 Task: Schedule a Google Calendar event with a Google Meet link for 16 May 2023, 3:30 PM to 4:30 PM, at New York, NY, USA, with a 30-minute notification.
Action: Mouse moved to (43, 97)
Screenshot: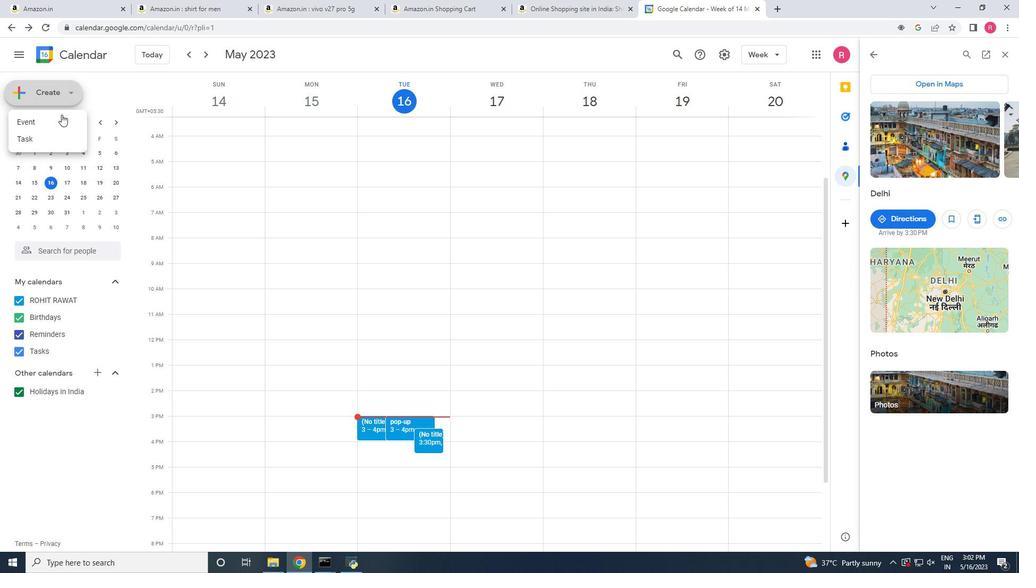
Action: Mouse pressed left at (43, 97)
Screenshot: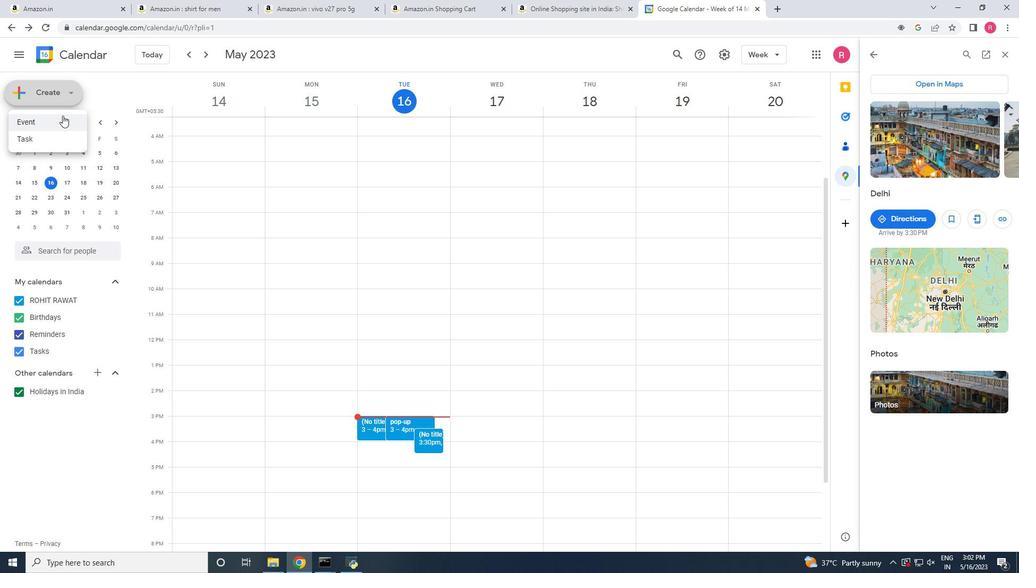 
Action: Mouse moved to (54, 116)
Screenshot: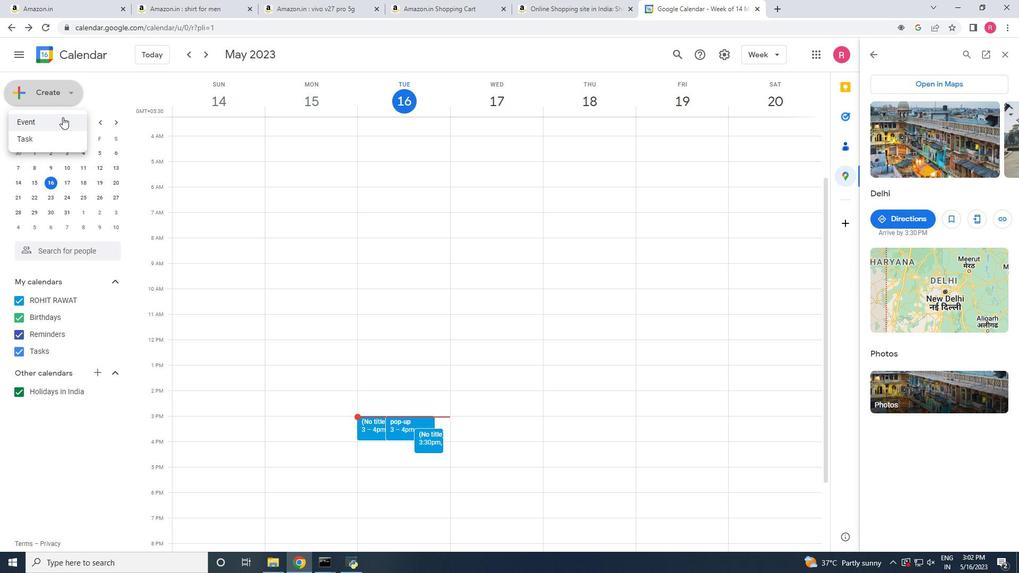 
Action: Mouse pressed left at (54, 116)
Screenshot: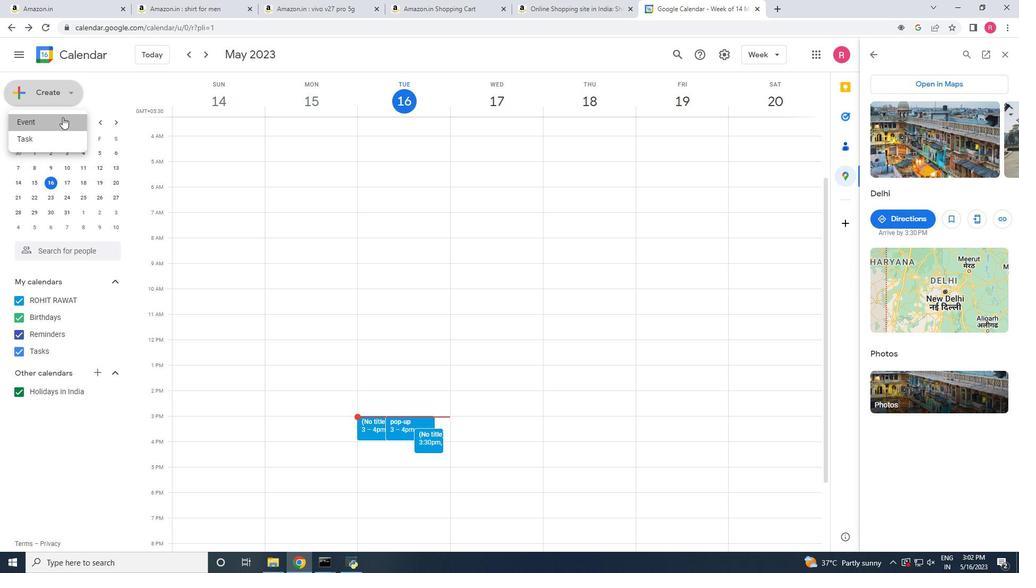 
Action: Mouse moved to (223, 335)
Screenshot: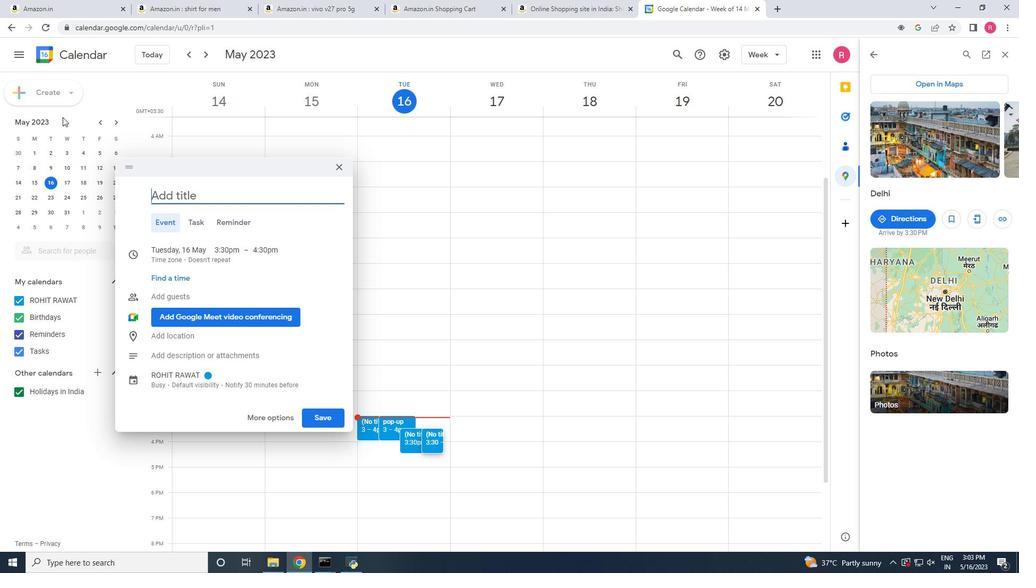 
Action: Mouse pressed left at (223, 335)
Screenshot: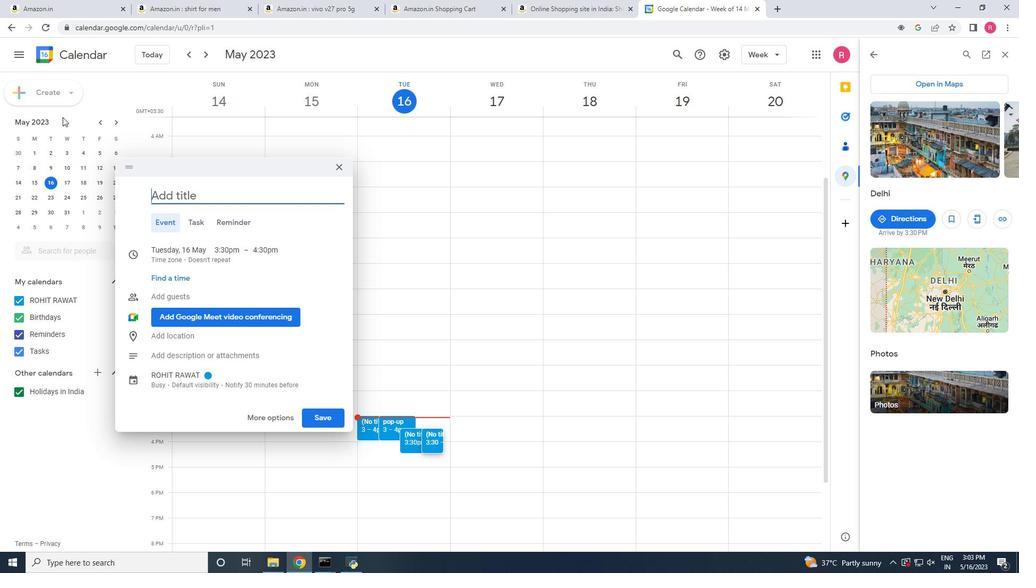 
Action: Key pressed delhi
Screenshot: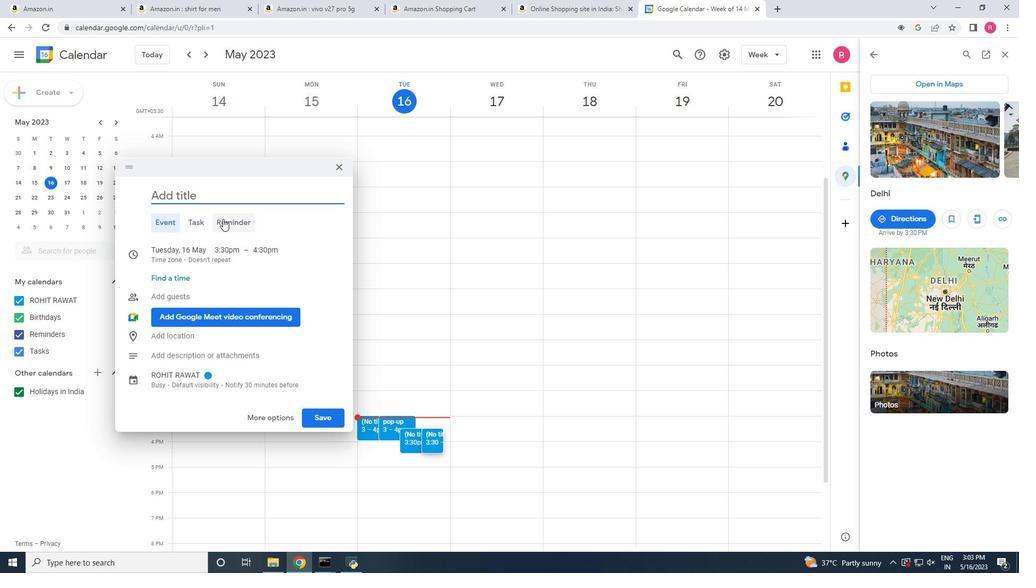 
Action: Mouse moved to (232, 372)
Screenshot: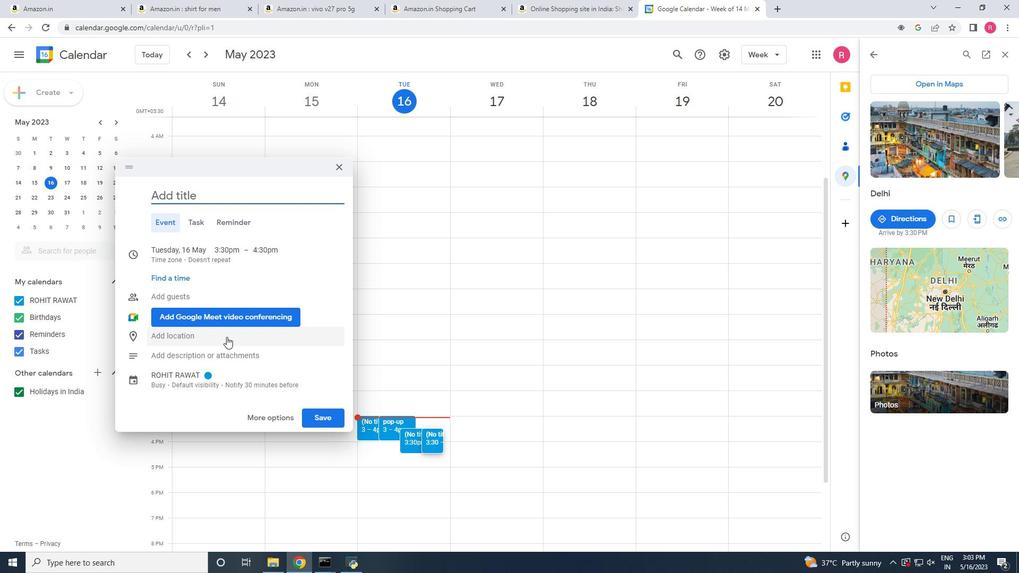
Action: Mouse pressed left at (232, 372)
Screenshot: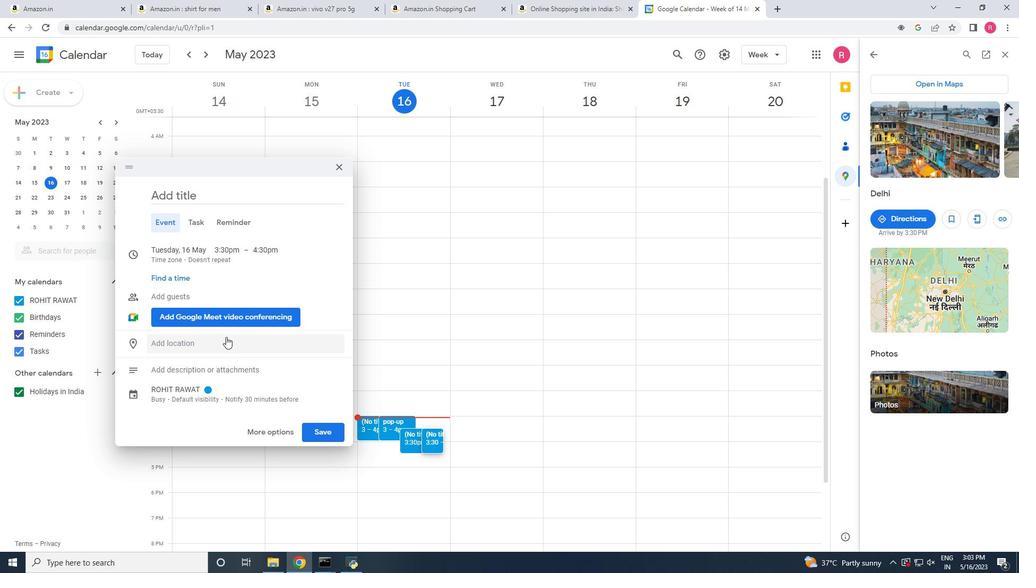 
Action: Mouse moved to (381, 346)
Screenshot: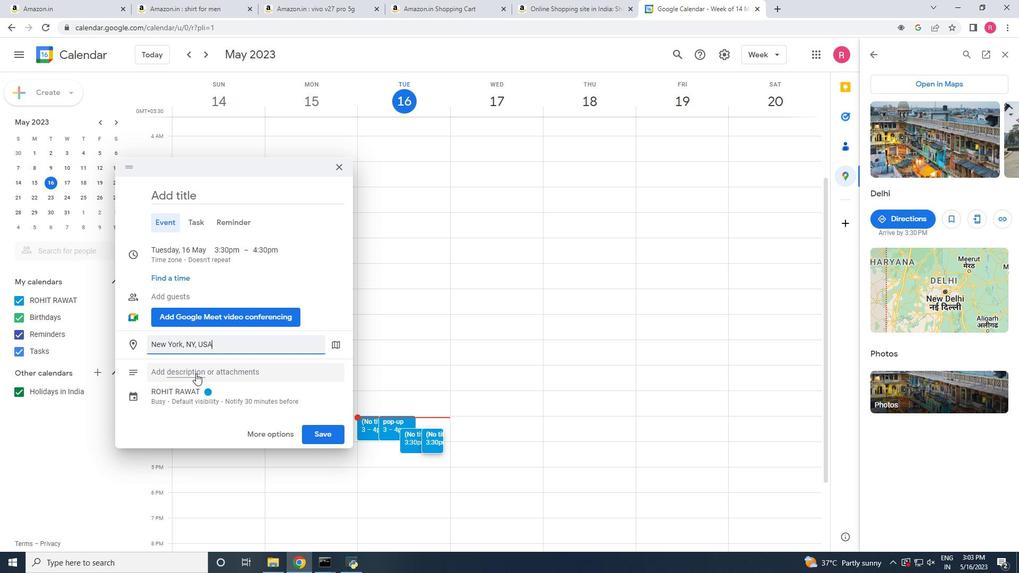 
Action: Mouse pressed left at (381, 346)
Screenshot: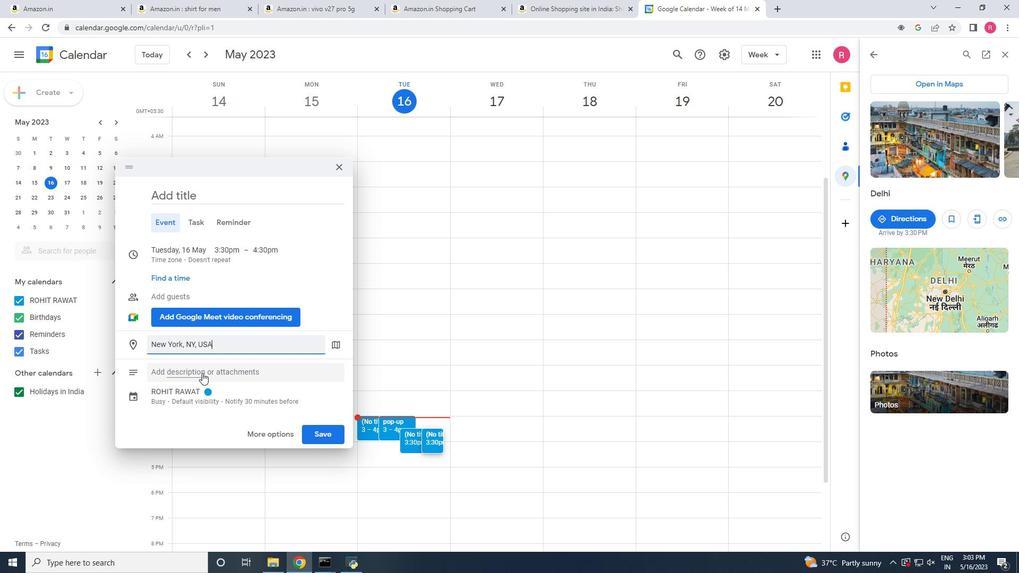 
Action: Mouse moved to (998, 437)
Screenshot: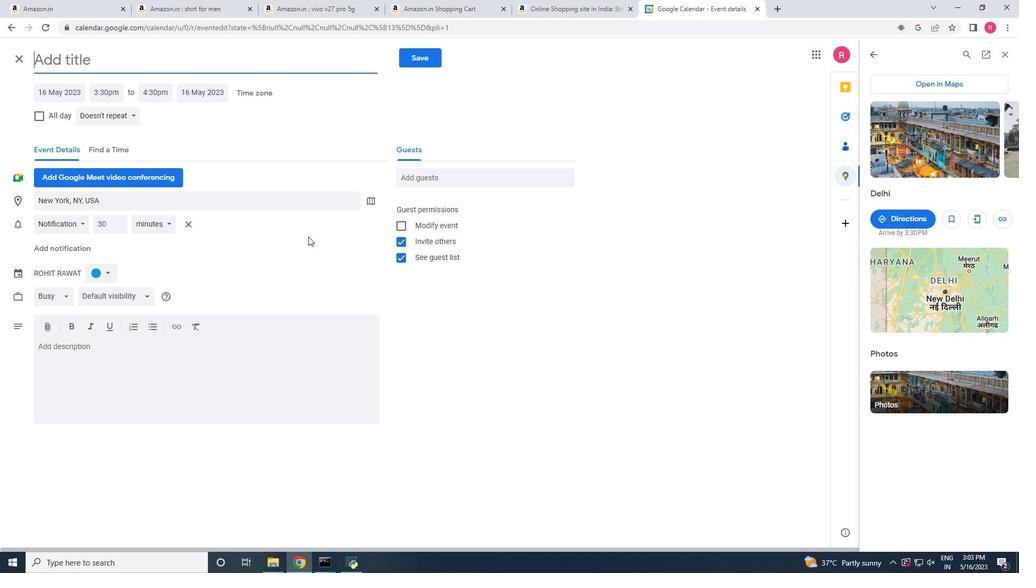 
Action: Mouse pressed left at (998, 437)
Screenshot: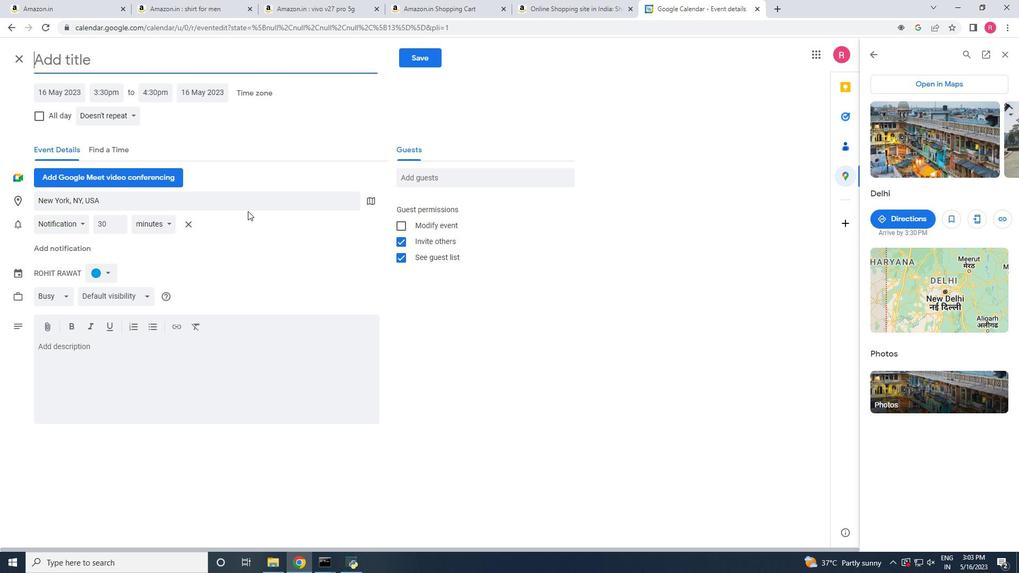 
Action: Mouse pressed left at (998, 437)
Screenshot: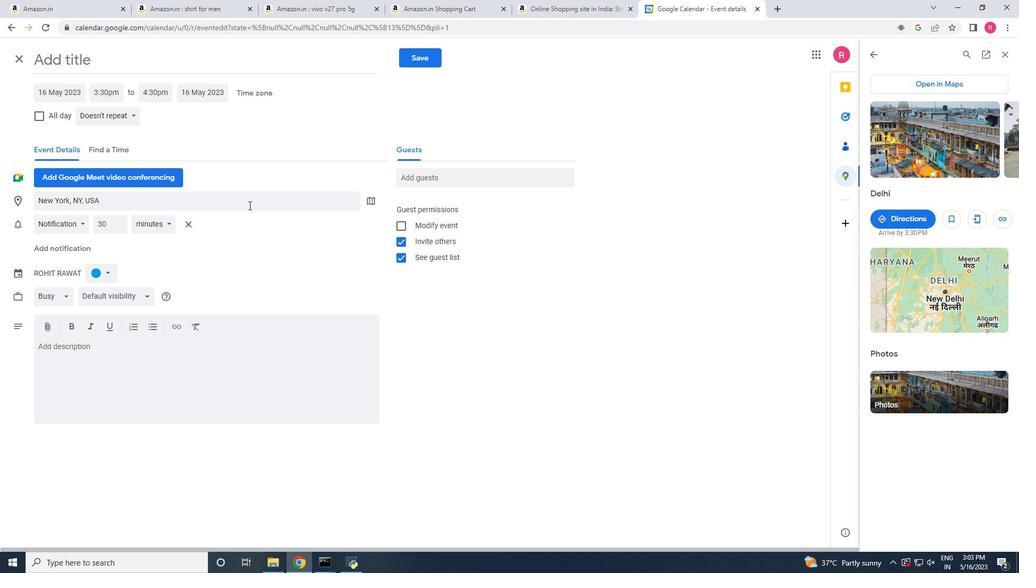 
Action: Mouse pressed left at (998, 437)
Screenshot: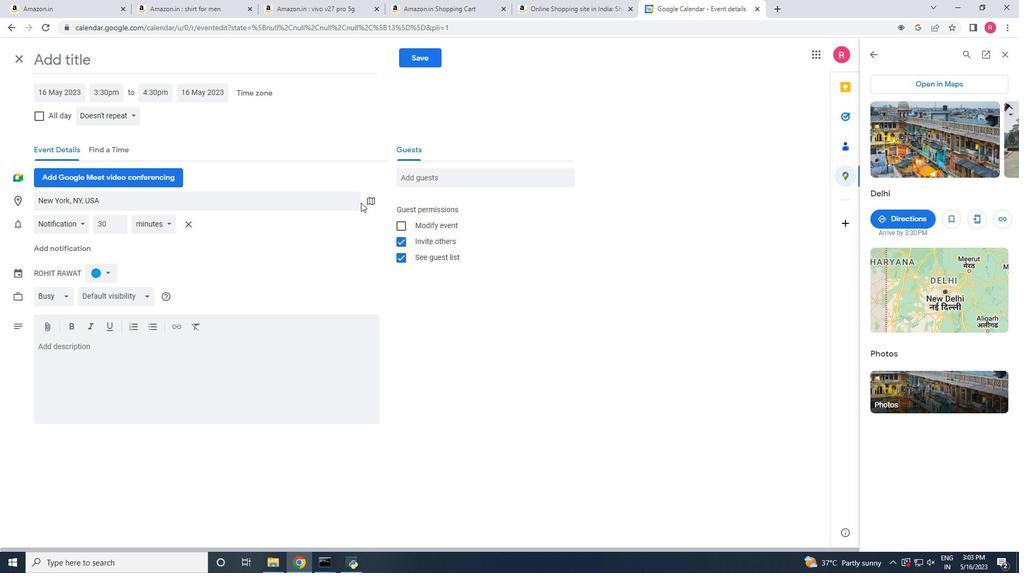 
Action: Mouse pressed left at (998, 437)
Screenshot: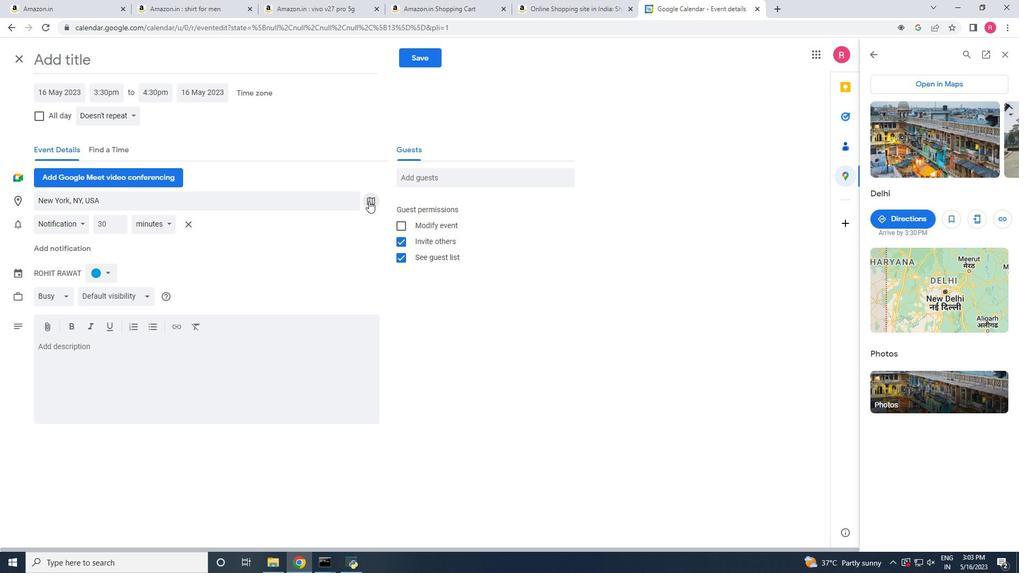 
Action: Mouse moved to (959, 472)
Screenshot: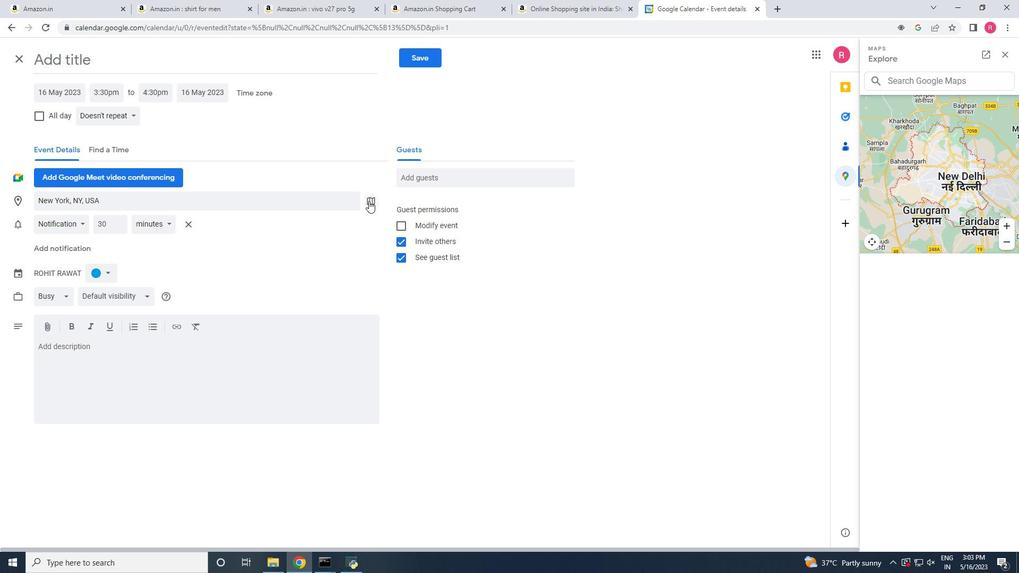 
Action: Mouse scrolled (959, 472) with delta (0, 0)
Screenshot: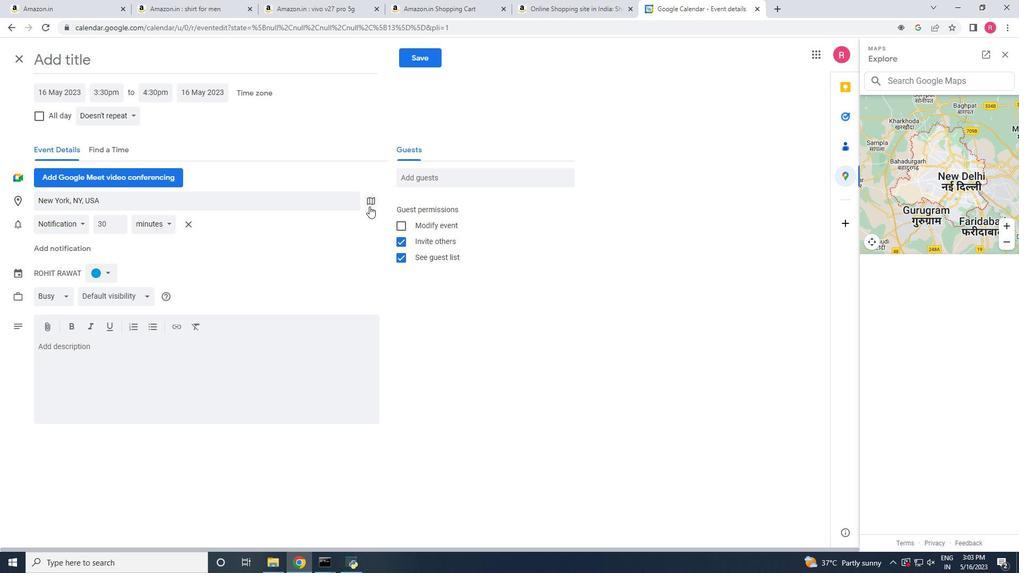 
Action: Mouse scrolled (959, 472) with delta (0, 0)
Screenshot: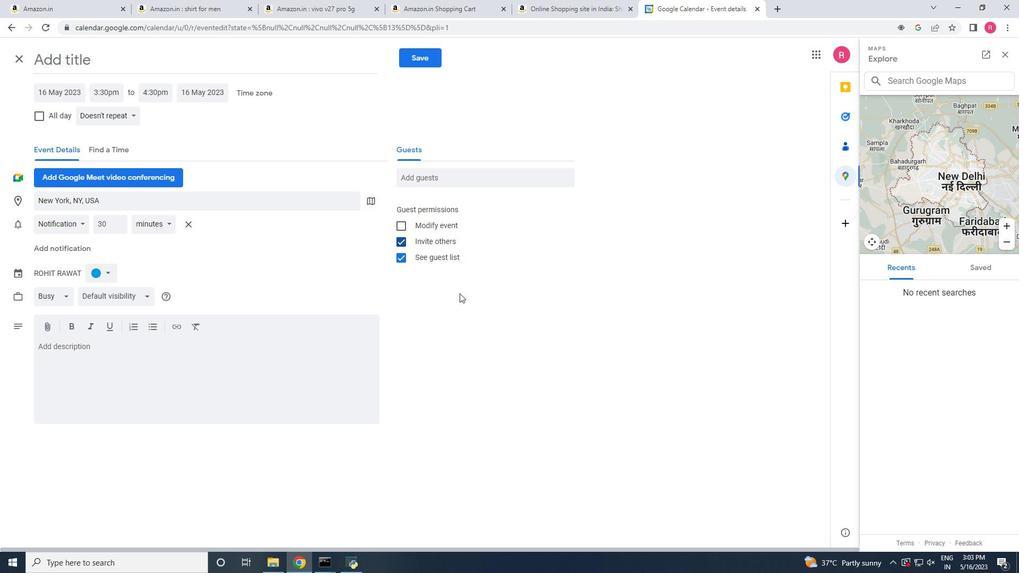 
Action: Mouse moved to (1000, 437)
Screenshot: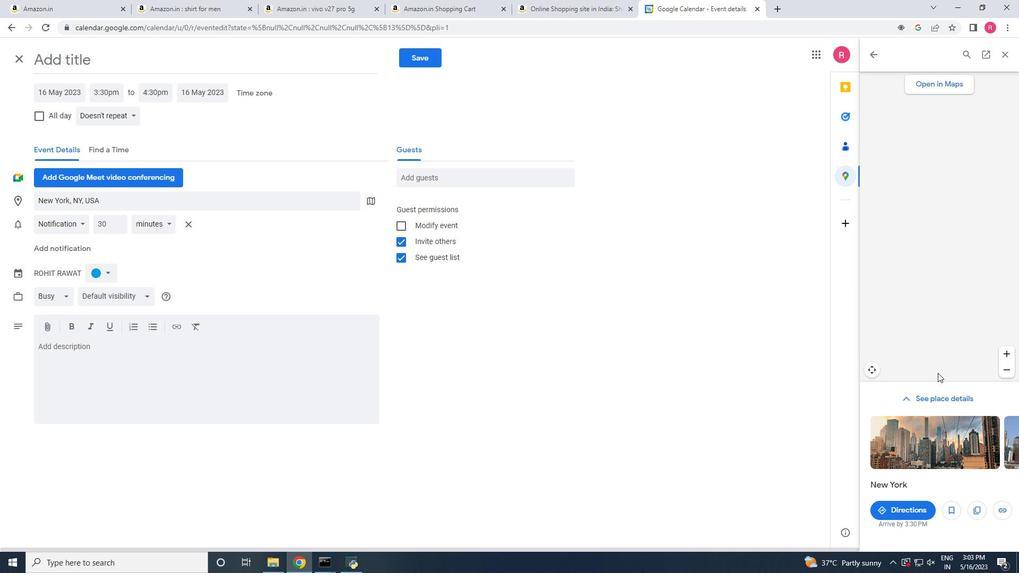 
Action: Mouse pressed left at (1000, 437)
Screenshot: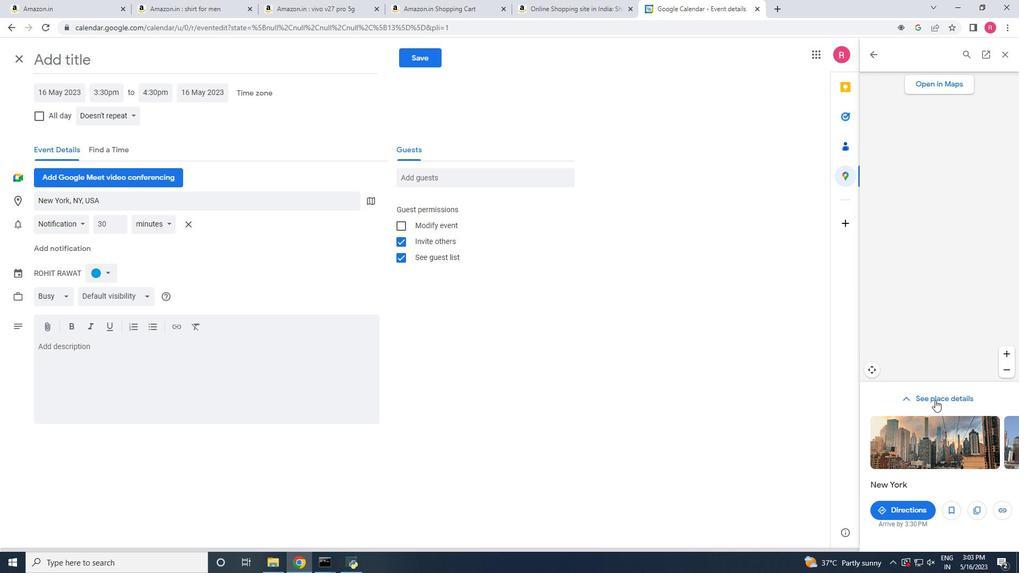 
Action: Mouse moved to (945, 449)
Screenshot: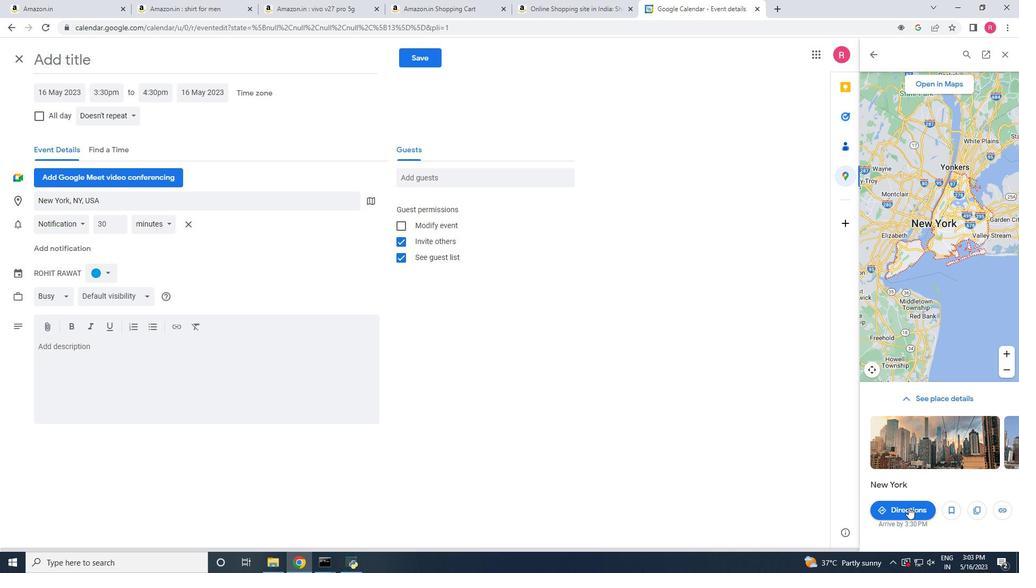 
Action: Mouse pressed left at (945, 449)
Screenshot: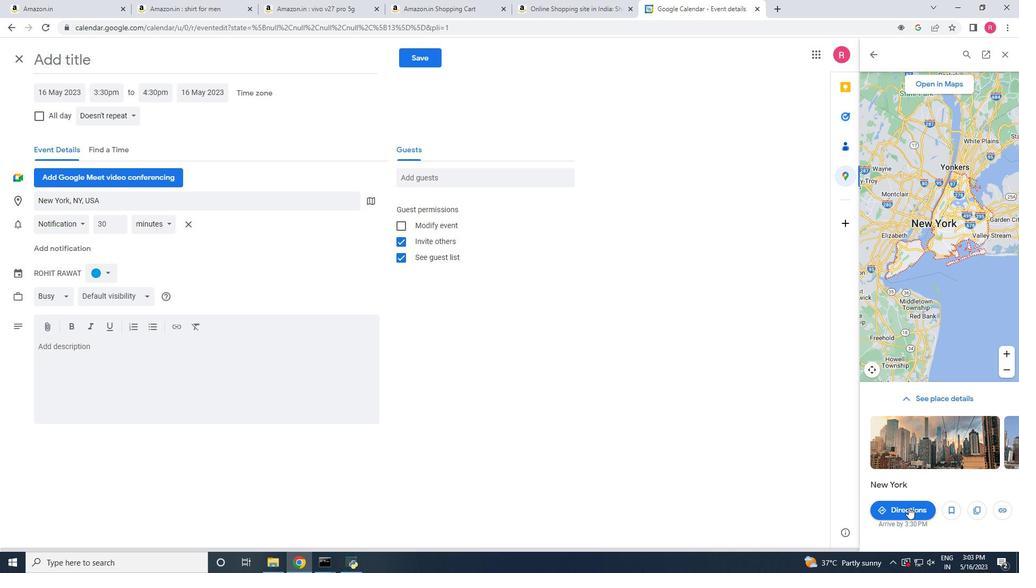 
Action: Mouse moved to (972, 375)
Screenshot: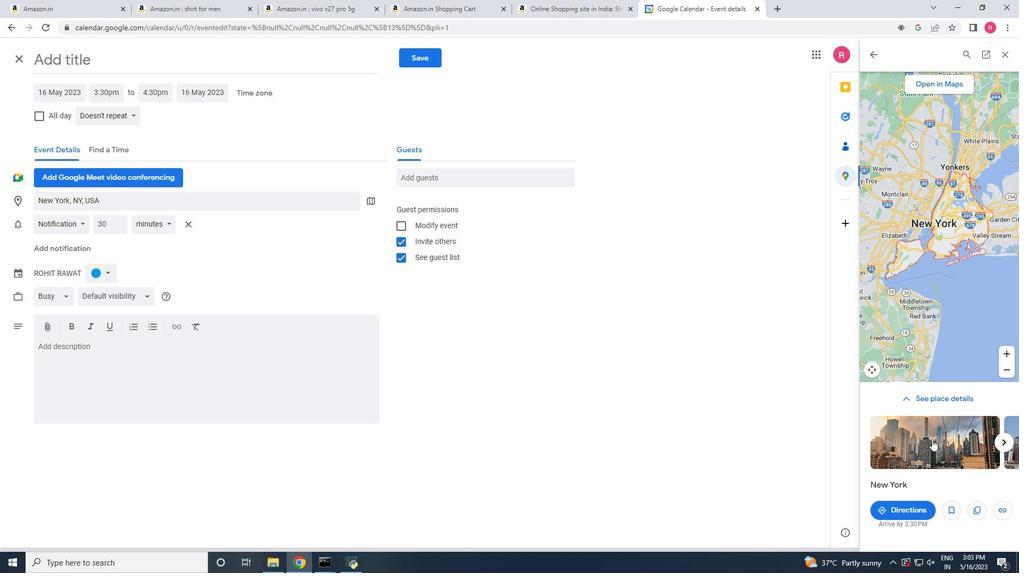 
Action: Mouse scrolled (972, 375) with delta (0, 0)
Screenshot: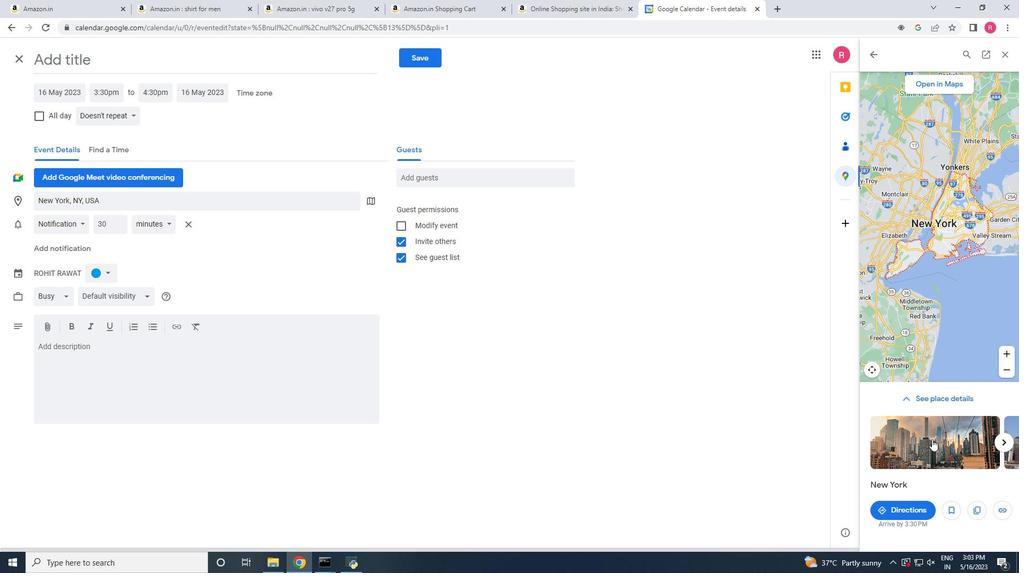 
Action: Mouse scrolled (972, 375) with delta (0, 0)
Screenshot: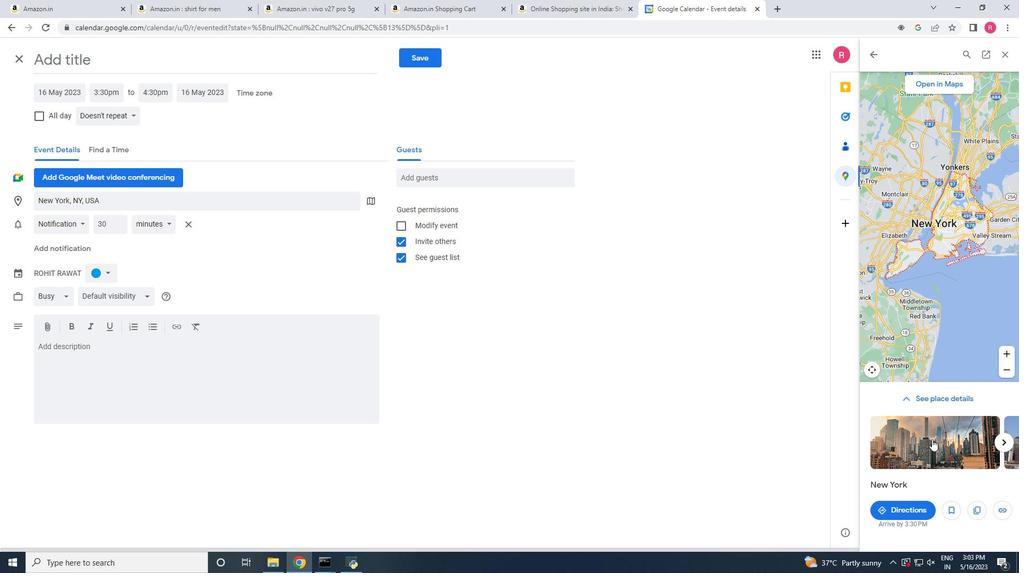 
Action: Mouse scrolled (972, 375) with delta (0, 0)
Screenshot: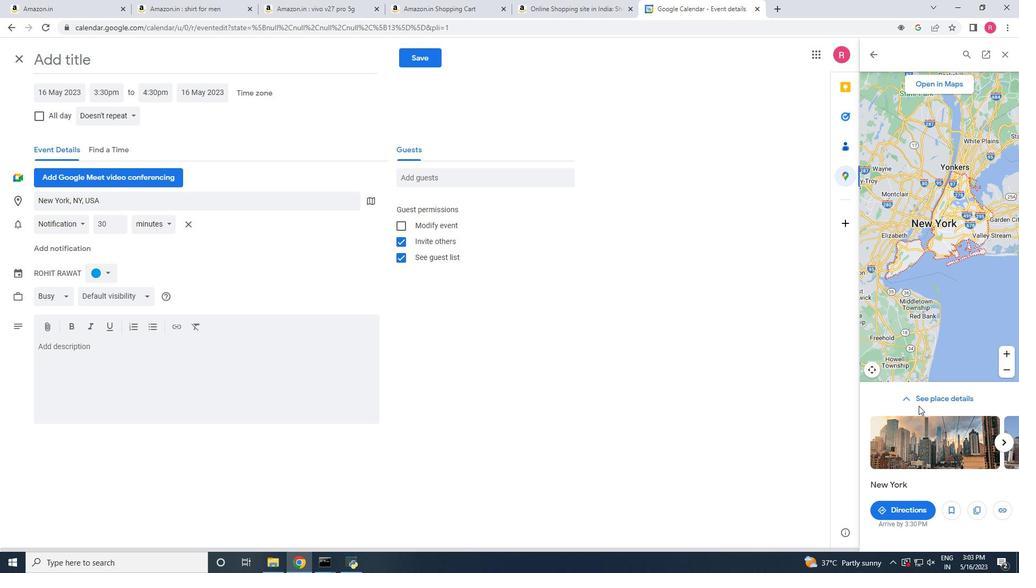 
Action: Mouse moved to (328, 318)
Screenshot: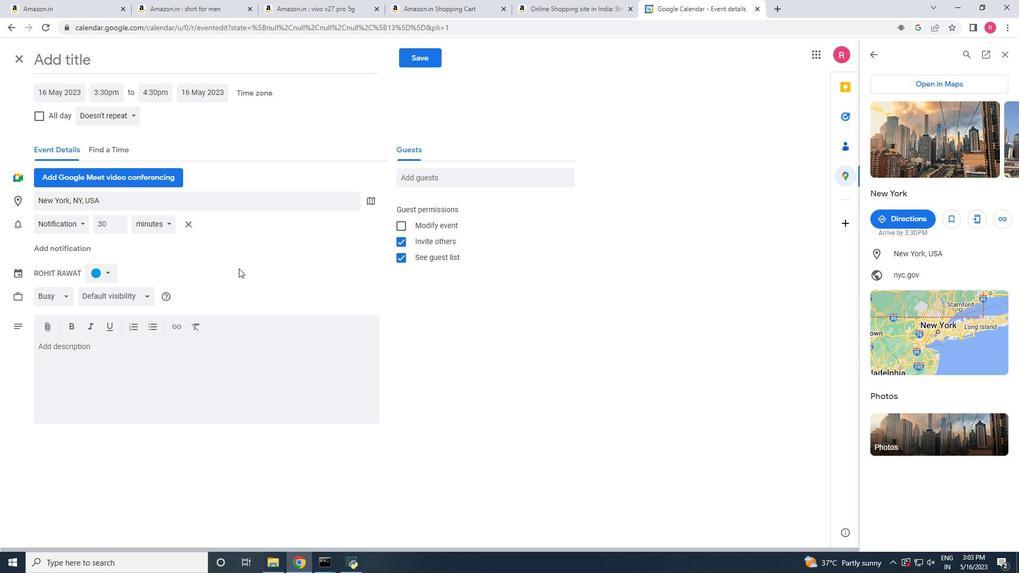 
Action: Mouse pressed left at (328, 318)
Screenshot: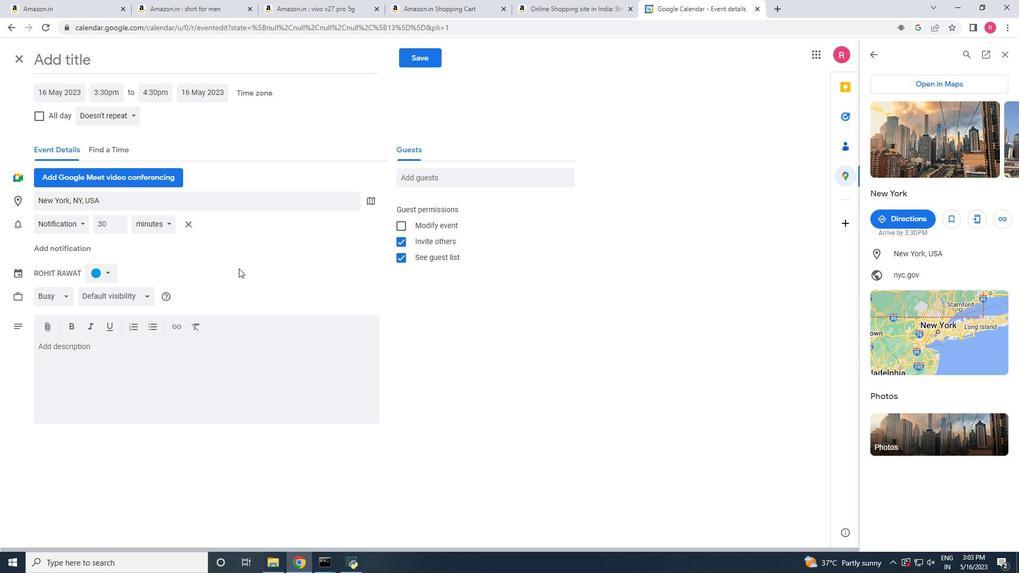 
Action: Mouse moved to (295, 366)
Screenshot: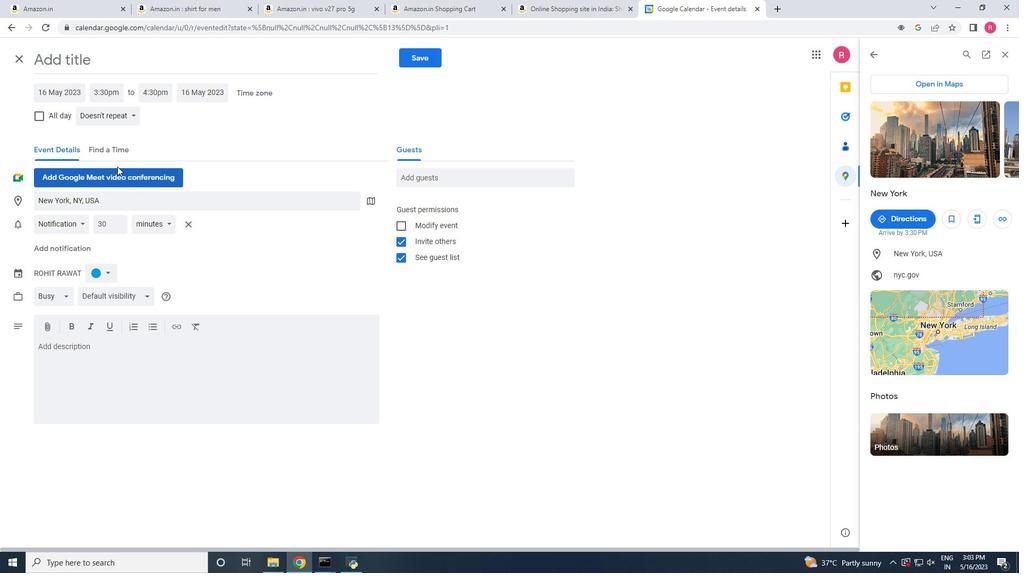 
Action: Mouse pressed left at (295, 366)
Screenshot: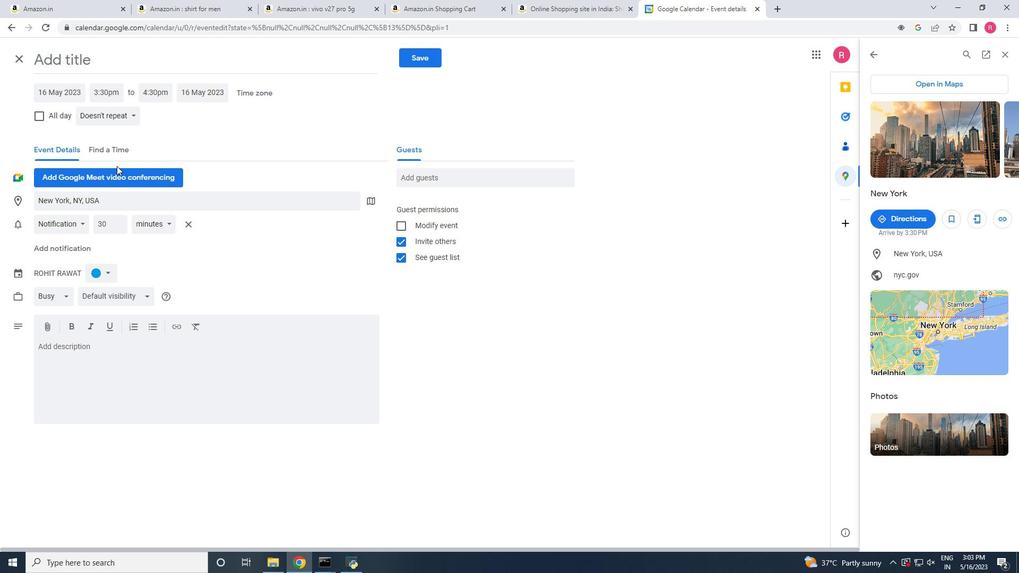 
Action: Mouse moved to (884, 432)
Screenshot: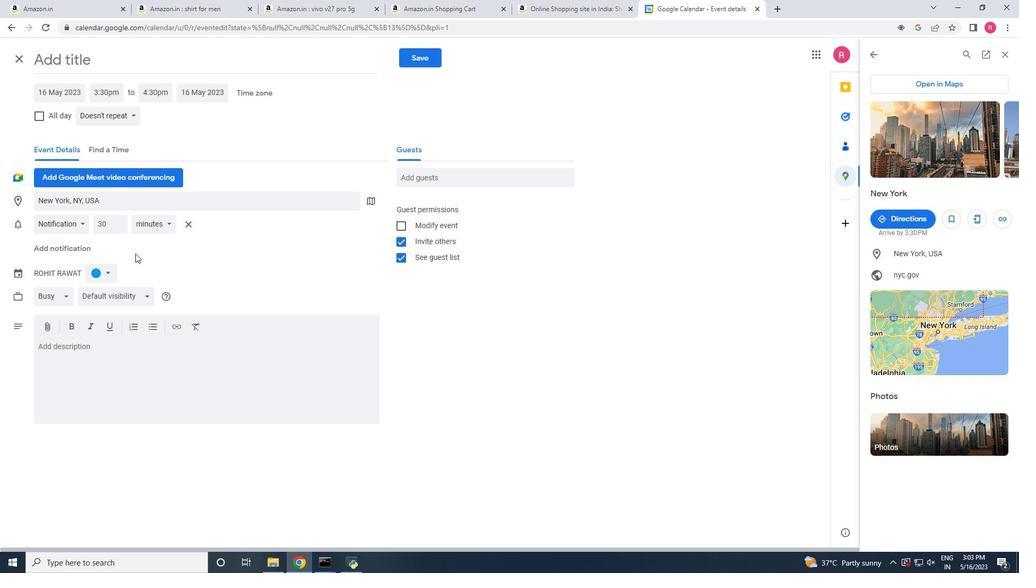 
Action: Mouse scrolled (884, 432) with delta (0, 0)
Screenshot: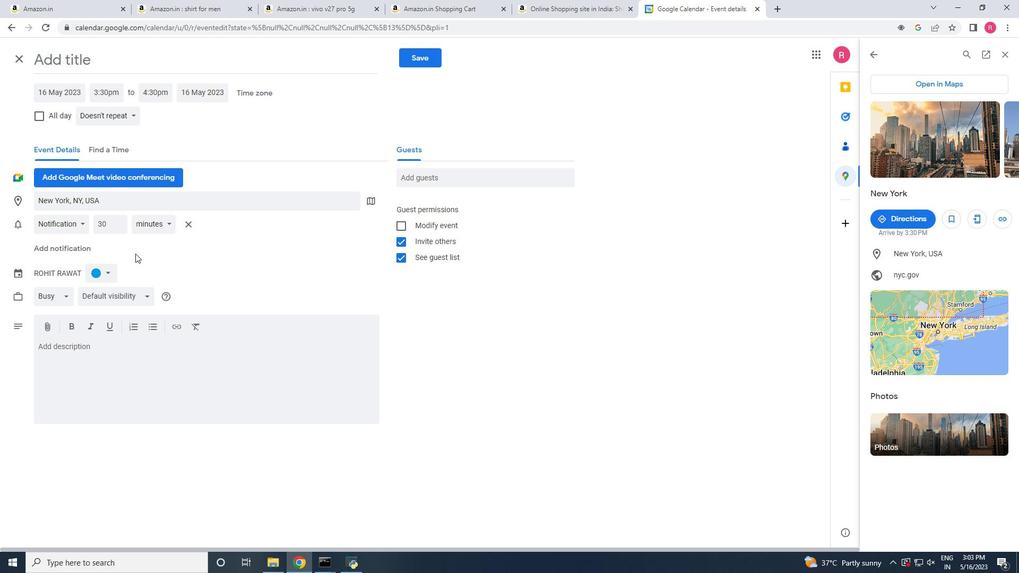 
Action: Mouse scrolled (884, 432) with delta (0, 0)
Screenshot: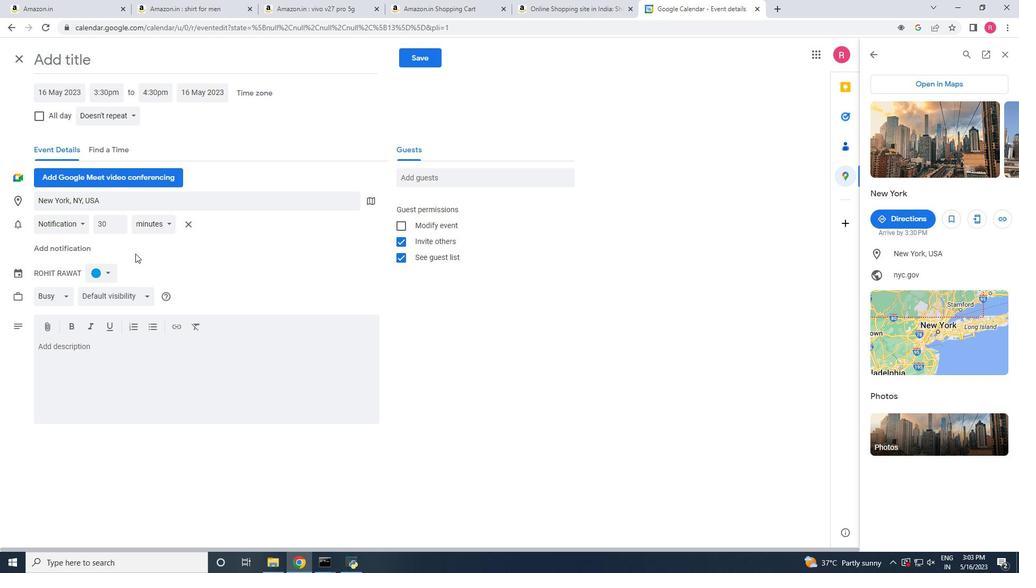 
Action: Mouse scrolled (884, 432) with delta (0, 0)
Screenshot: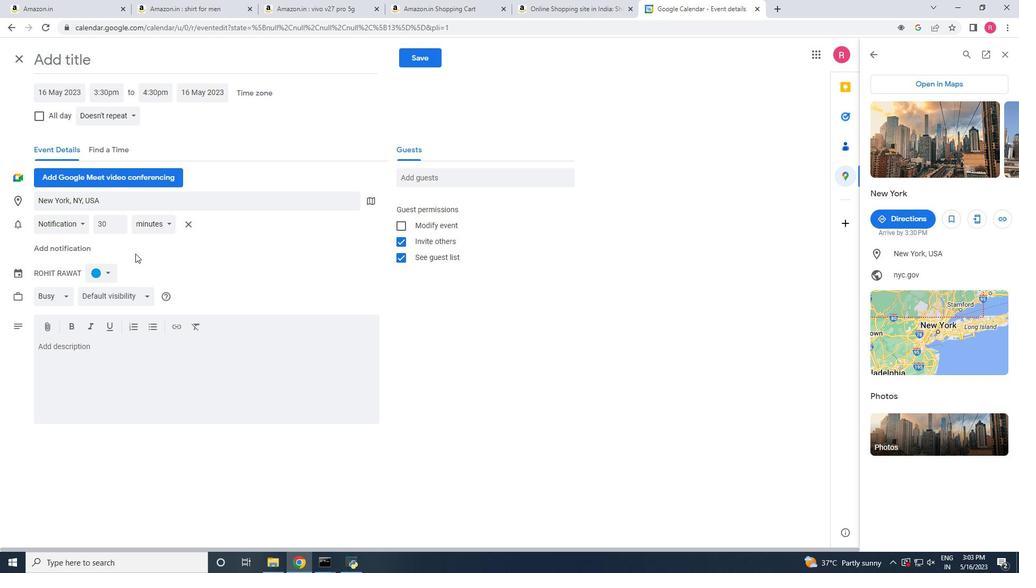 
Action: Mouse scrolled (884, 433) with delta (0, 0)
Screenshot: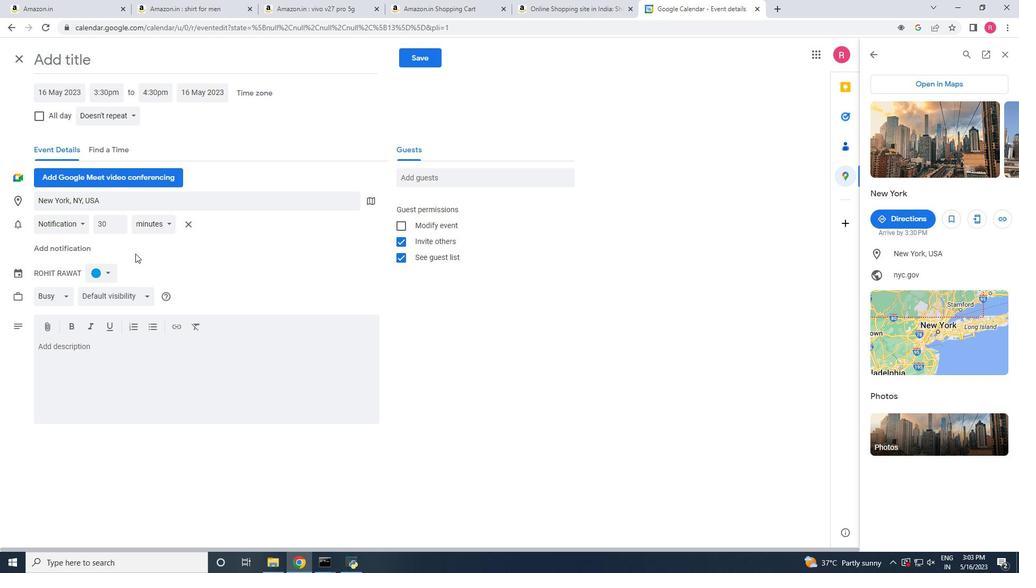 
Action: Mouse moved to (884, 432)
Screenshot: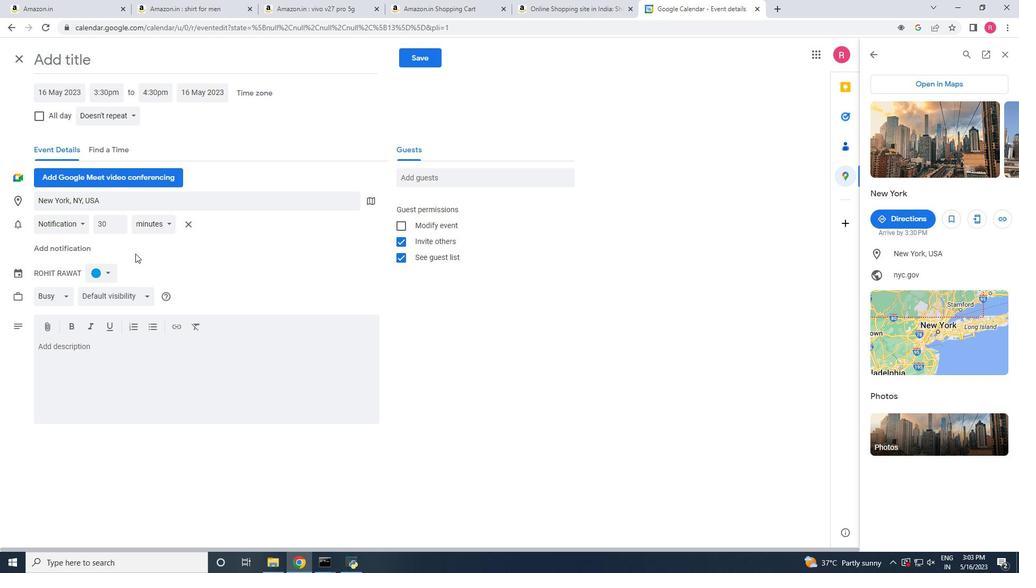 
Action: Mouse scrolled (884, 432) with delta (0, 0)
Screenshot: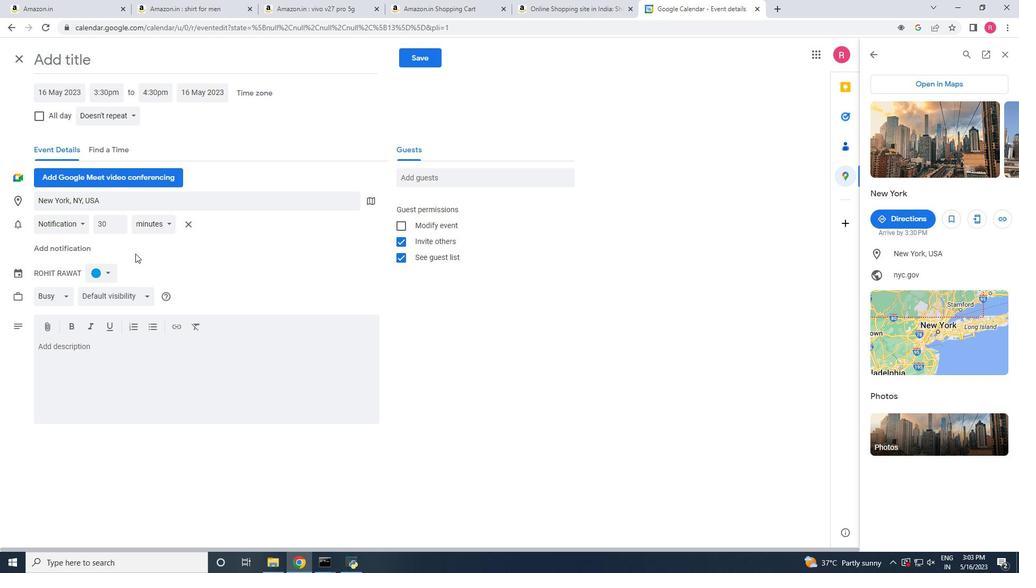 
Action: Mouse scrolled (884, 432) with delta (0, 0)
Screenshot: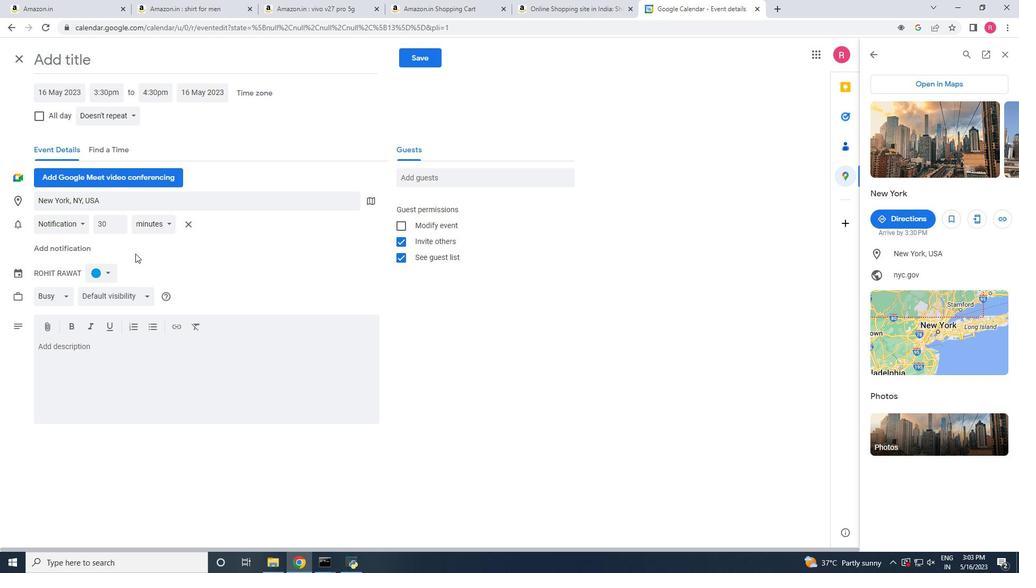 
Action: Mouse moved to (323, 460)
Screenshot: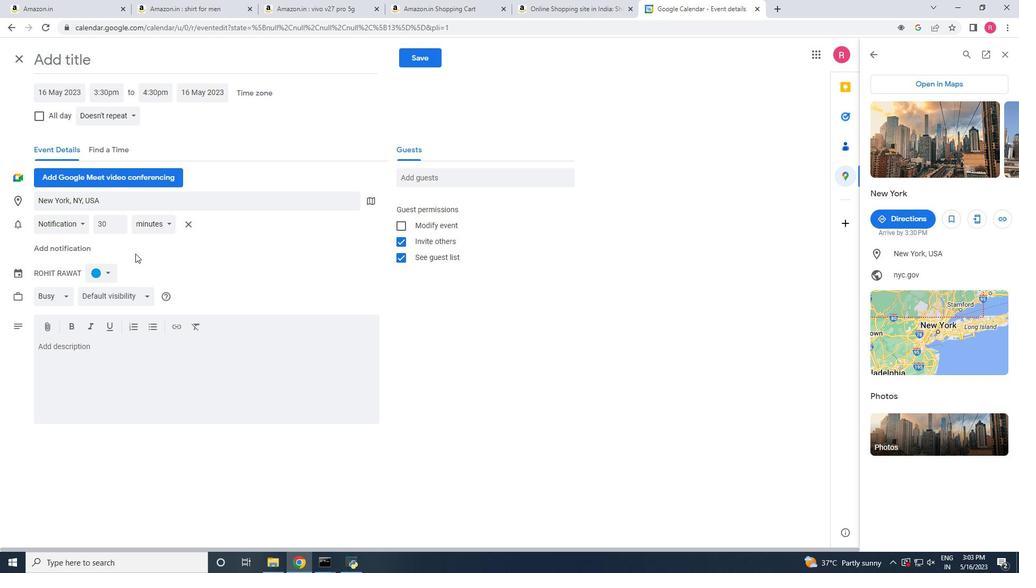
Action: Mouse pressed left at (323, 460)
Screenshot: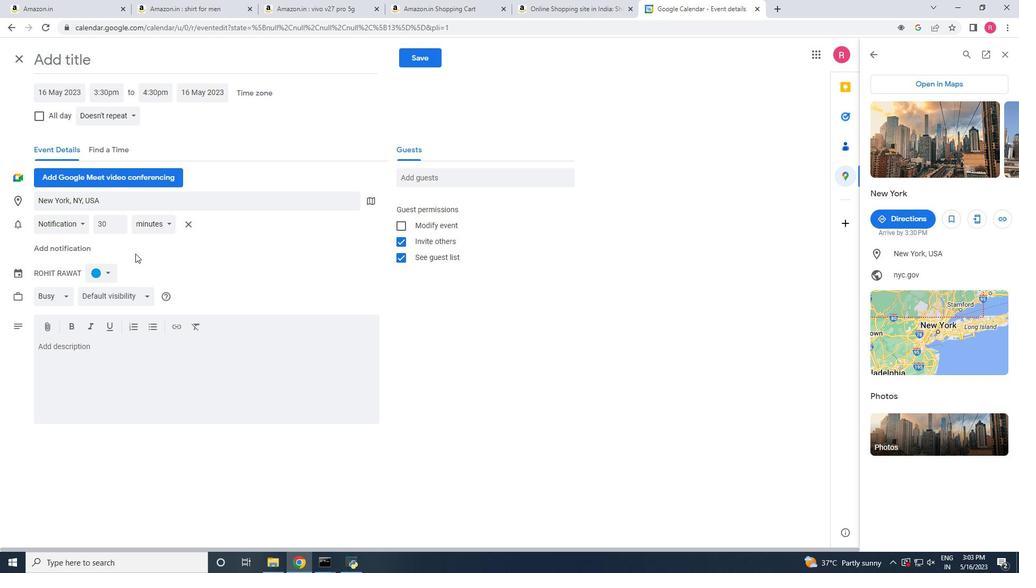 
Action: Mouse moved to (47, 89)
Screenshot: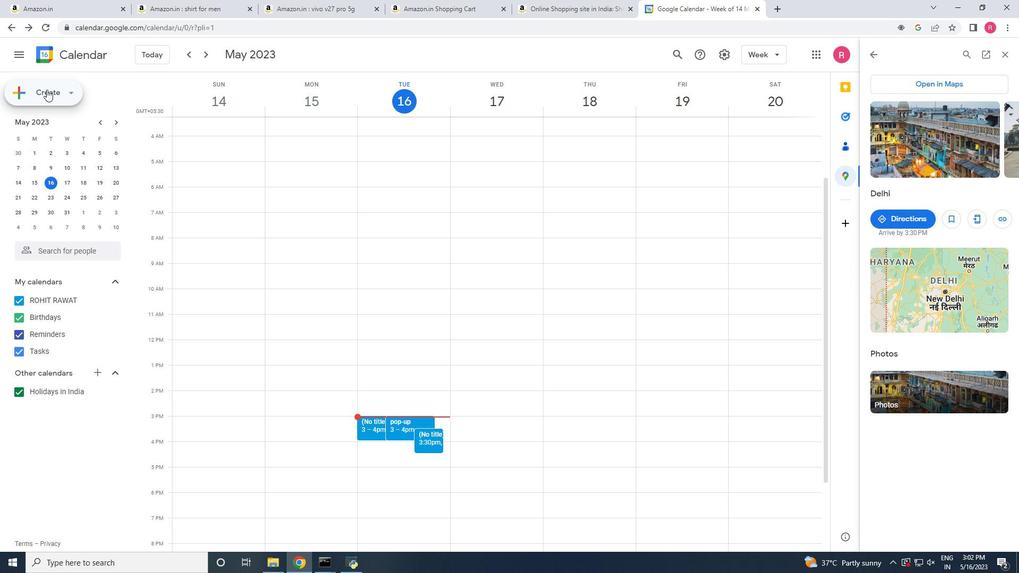 
Action: Mouse pressed left at (47, 89)
Screenshot: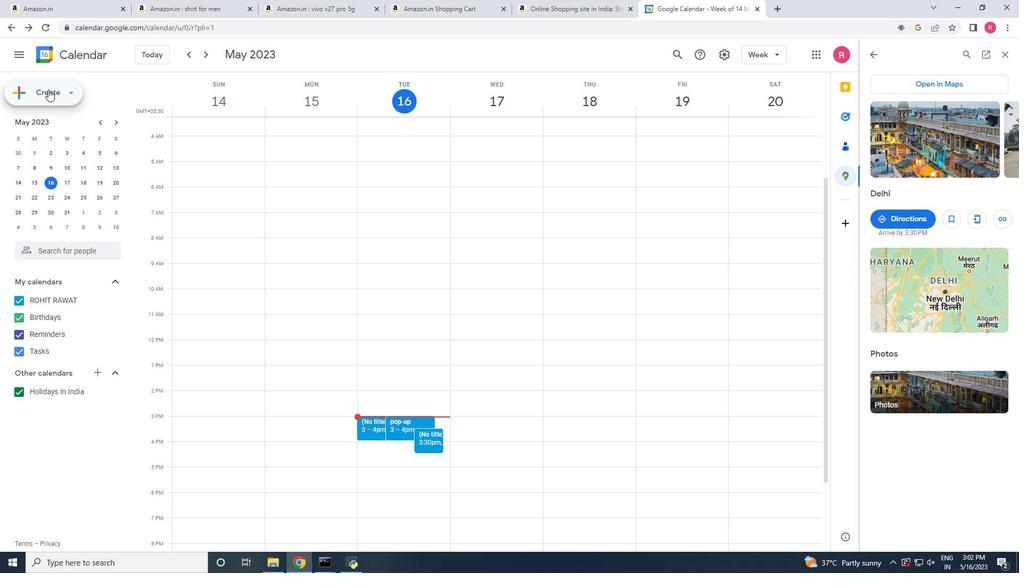 
Action: Mouse moved to (61, 115)
Screenshot: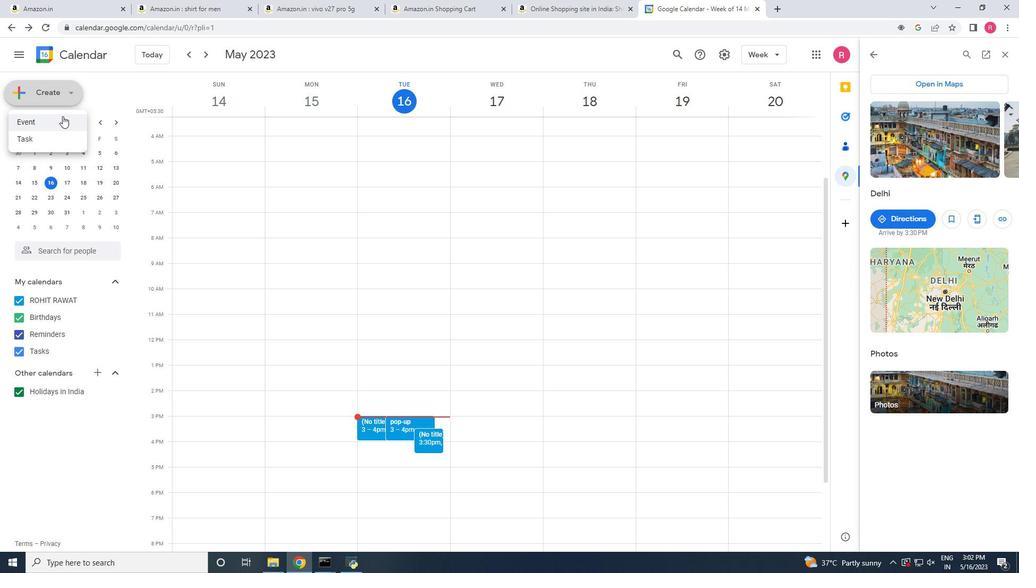 
Action: Mouse pressed left at (61, 115)
Screenshot: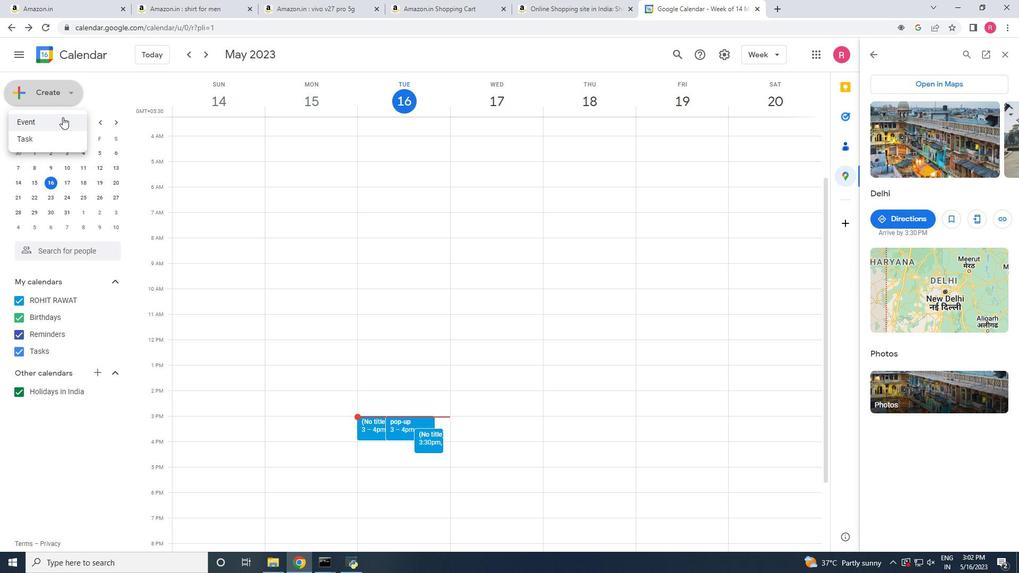
Action: Mouse moved to (224, 335)
Screenshot: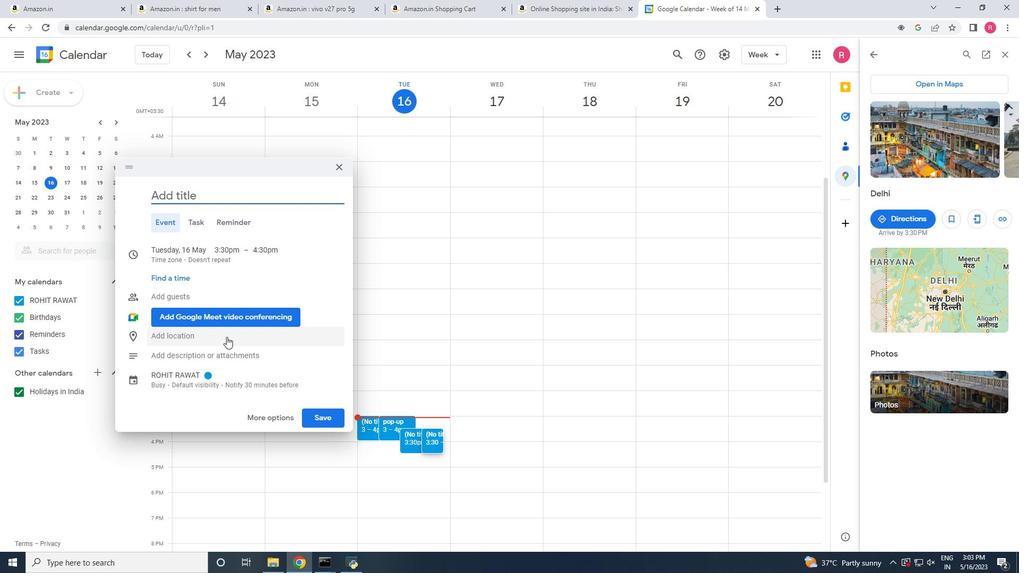 
Action: Mouse pressed left at (224, 335)
Screenshot: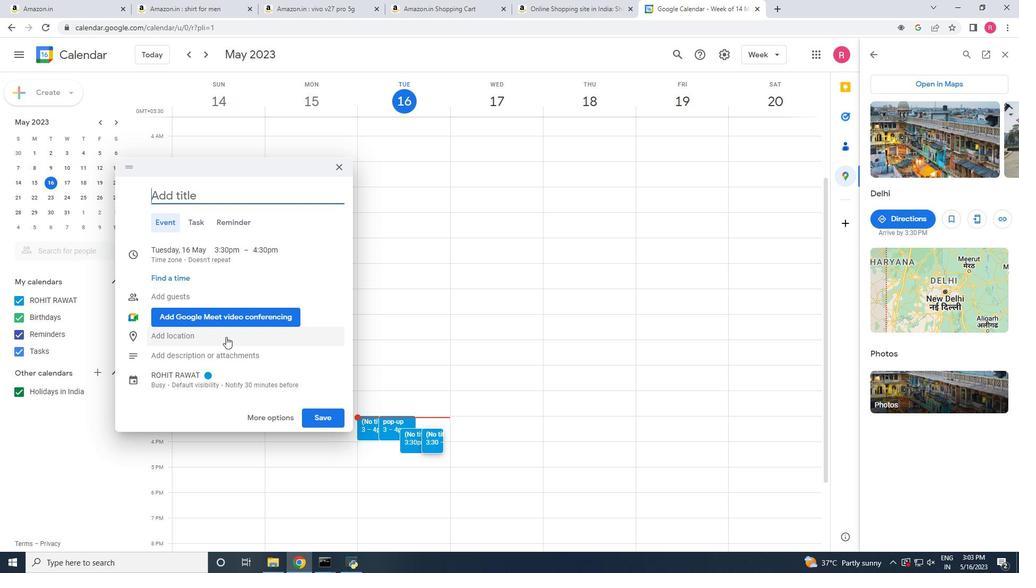 
Action: Mouse moved to (222, 343)
Screenshot: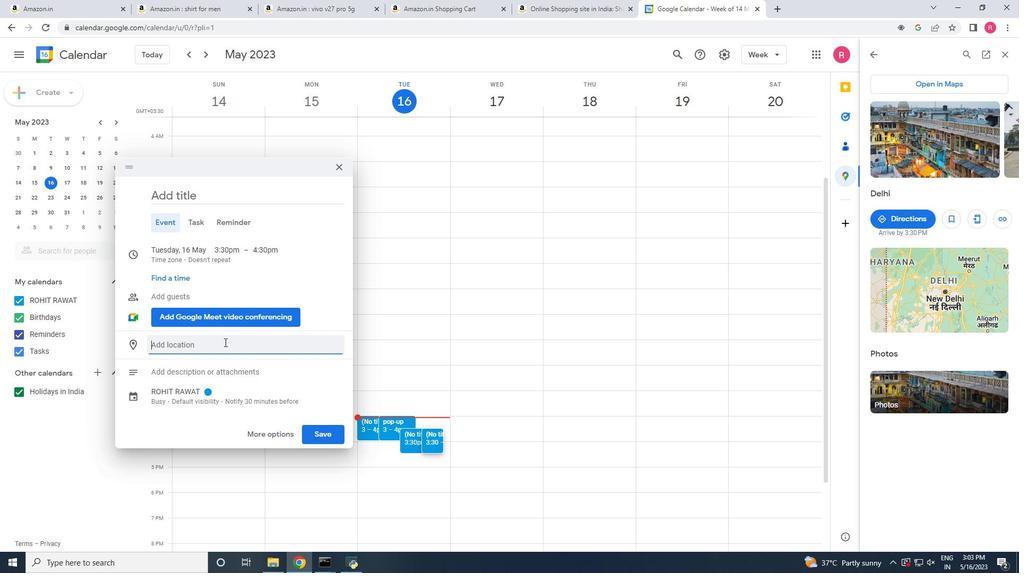 
Action: Key pressed new
Screenshot: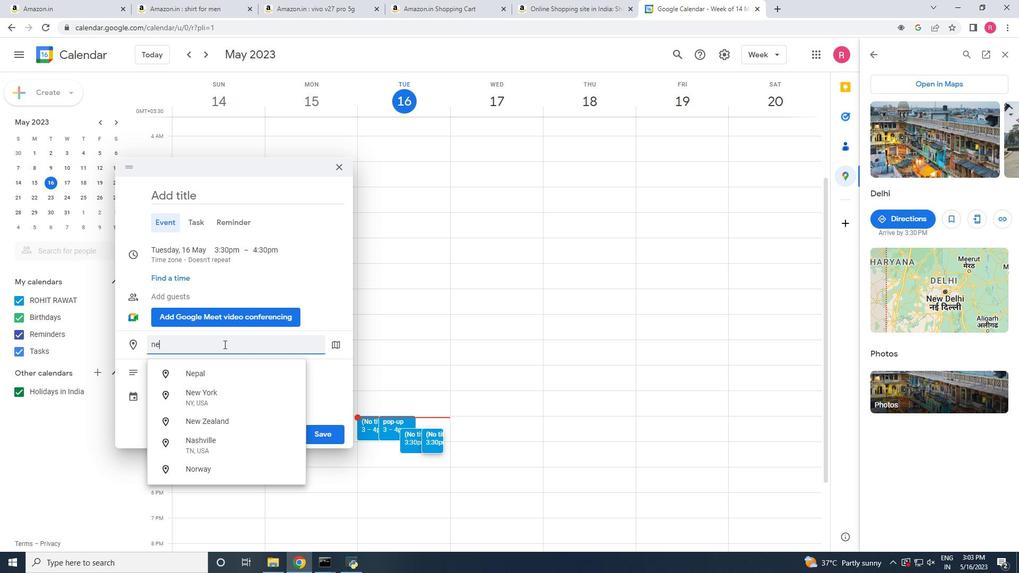 
Action: Mouse moved to (194, 372)
Screenshot: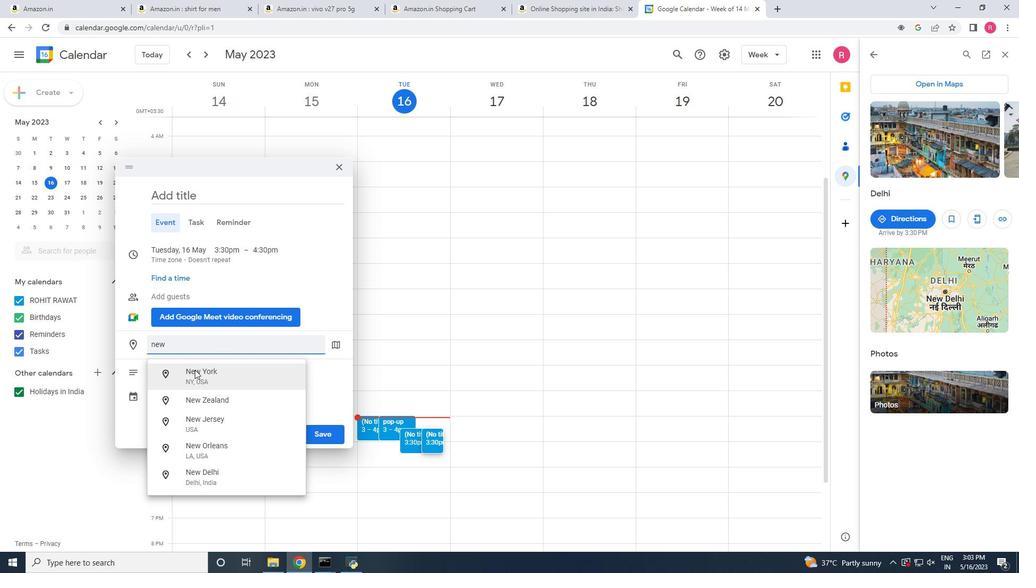 
Action: Mouse pressed left at (194, 372)
Screenshot: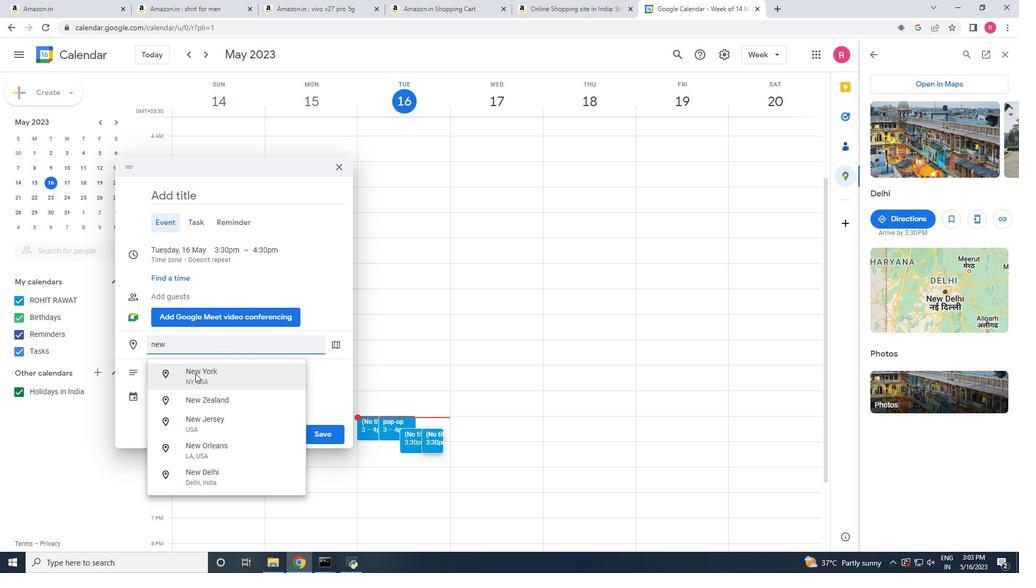 
Action: Mouse moved to (280, 438)
Screenshot: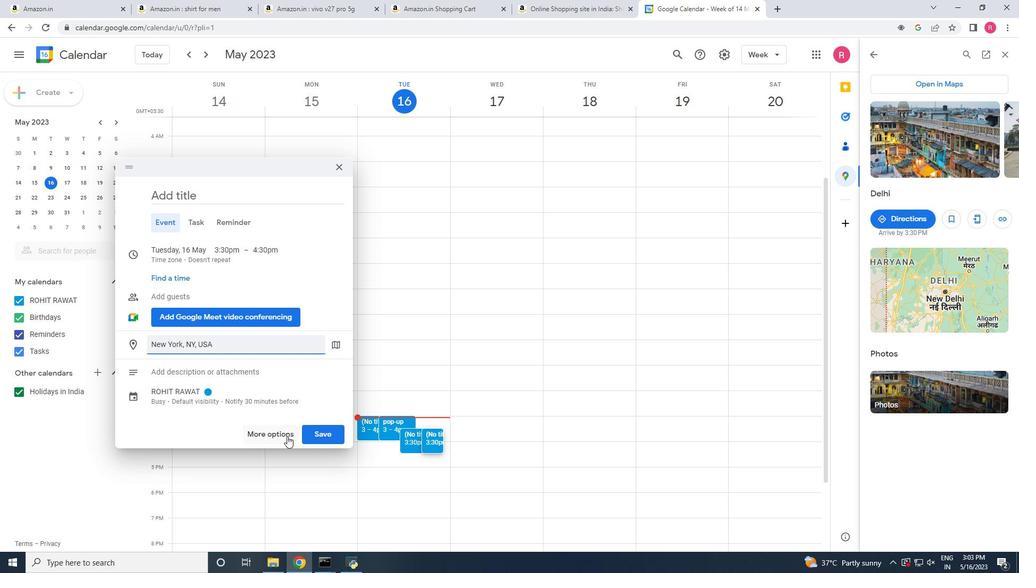 
Action: Mouse pressed left at (280, 438)
Screenshot: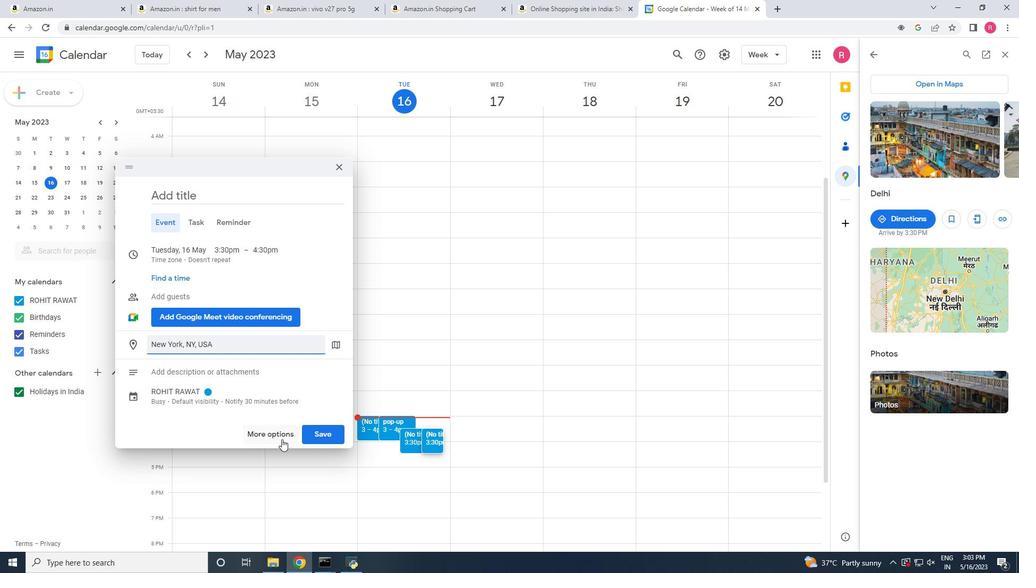 
Action: Mouse moved to (240, 206)
Screenshot: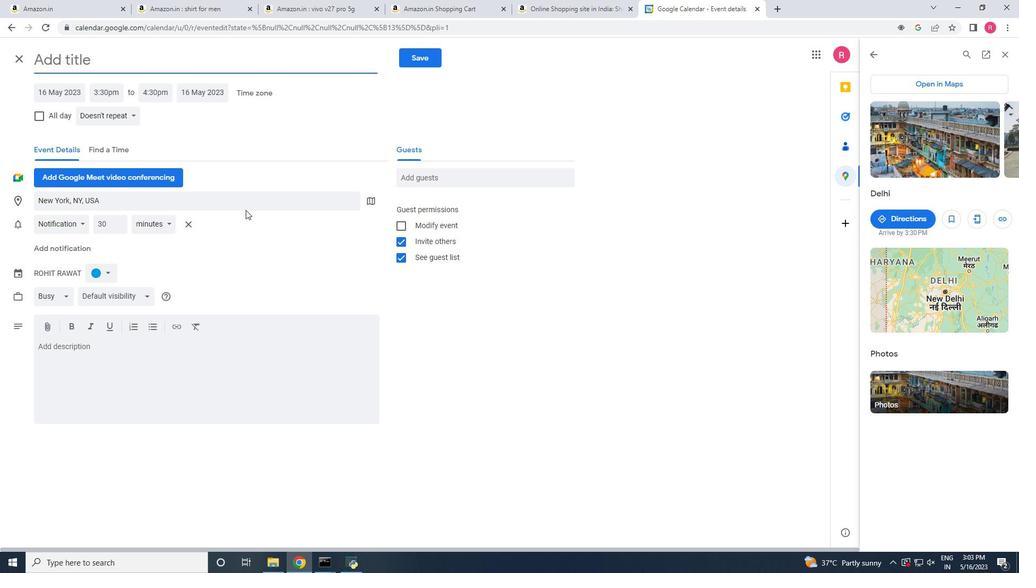 
Action: Mouse pressed left at (240, 206)
Screenshot: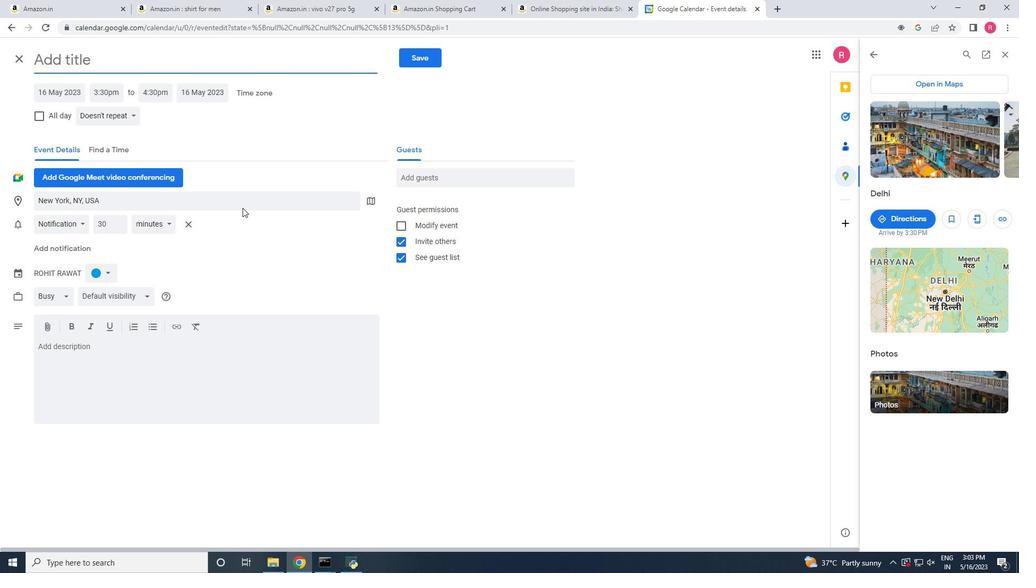 
Action: Mouse moved to (366, 200)
Screenshot: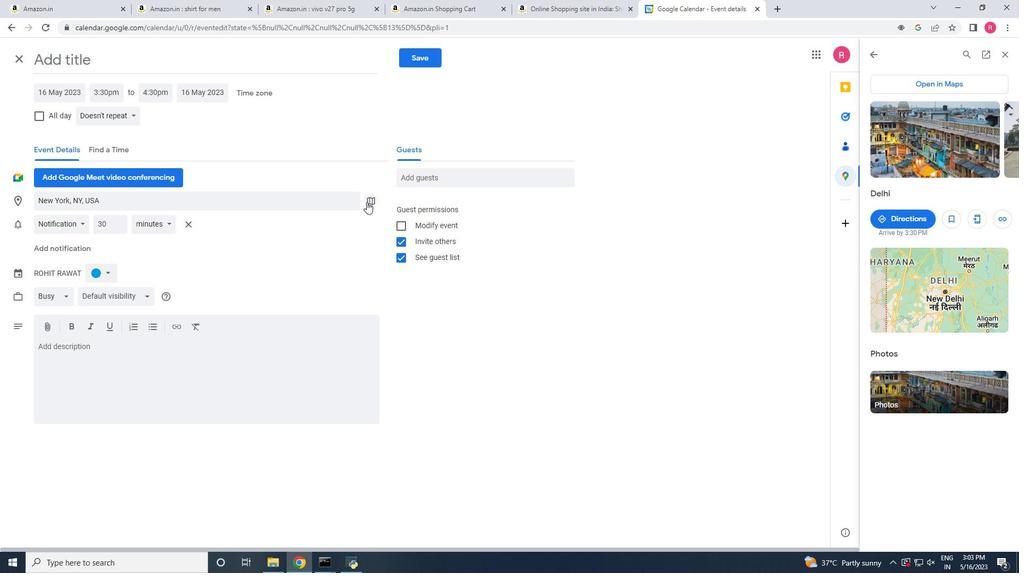
Action: Mouse pressed left at (366, 200)
Screenshot: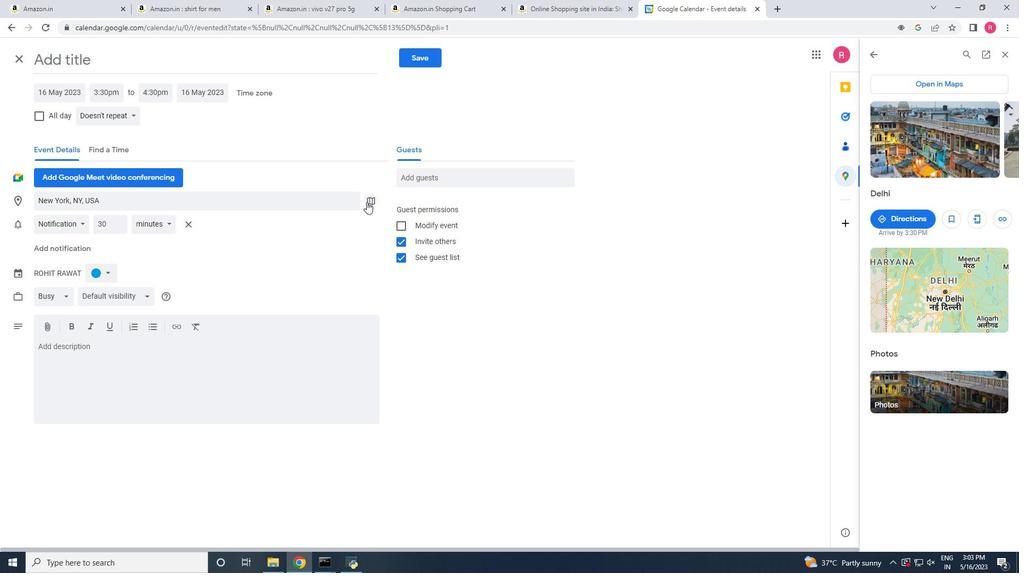 
Action: Mouse moved to (917, 395)
Screenshot: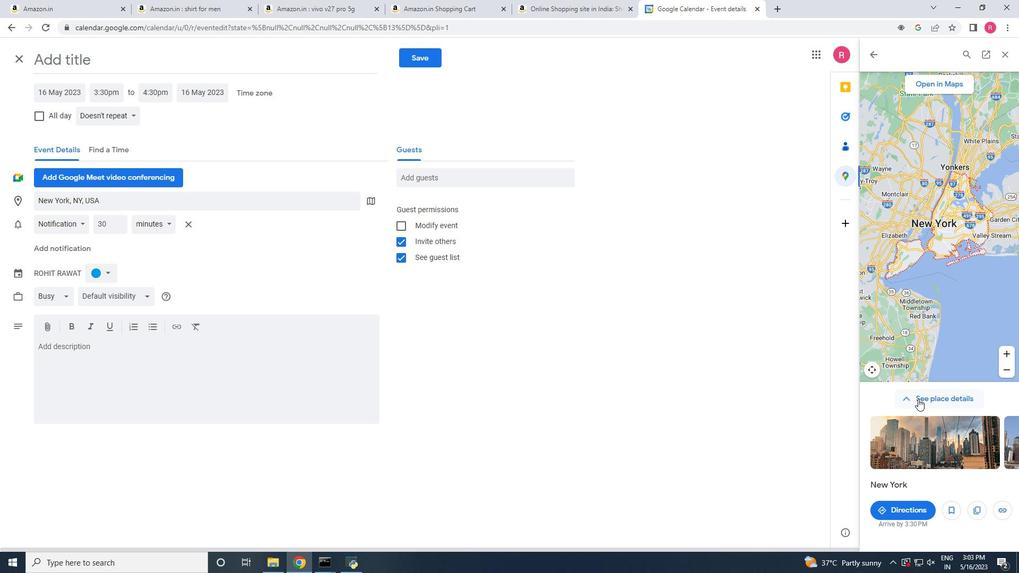 
Action: Mouse pressed left at (917, 395)
Screenshot: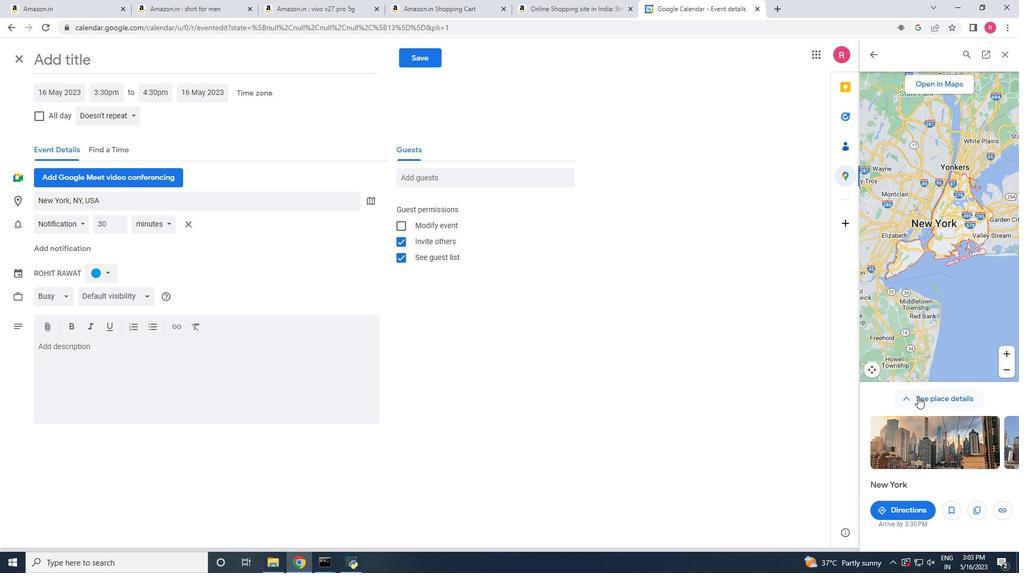 
Action: Mouse moved to (914, 379)
Screenshot: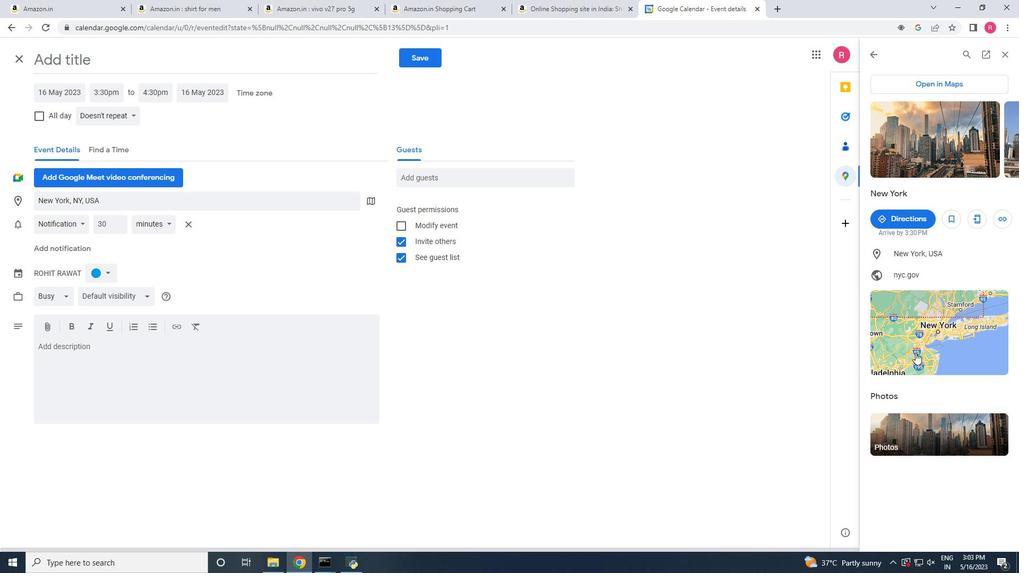 
Action: Mouse scrolled (914, 379) with delta (0, 0)
Screenshot: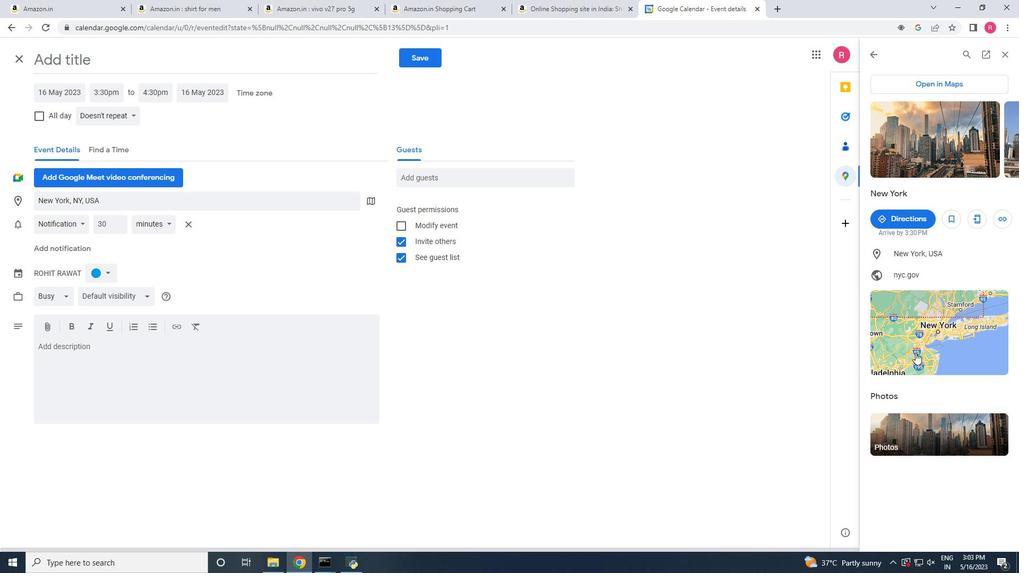 
Action: Mouse moved to (914, 381)
Screenshot: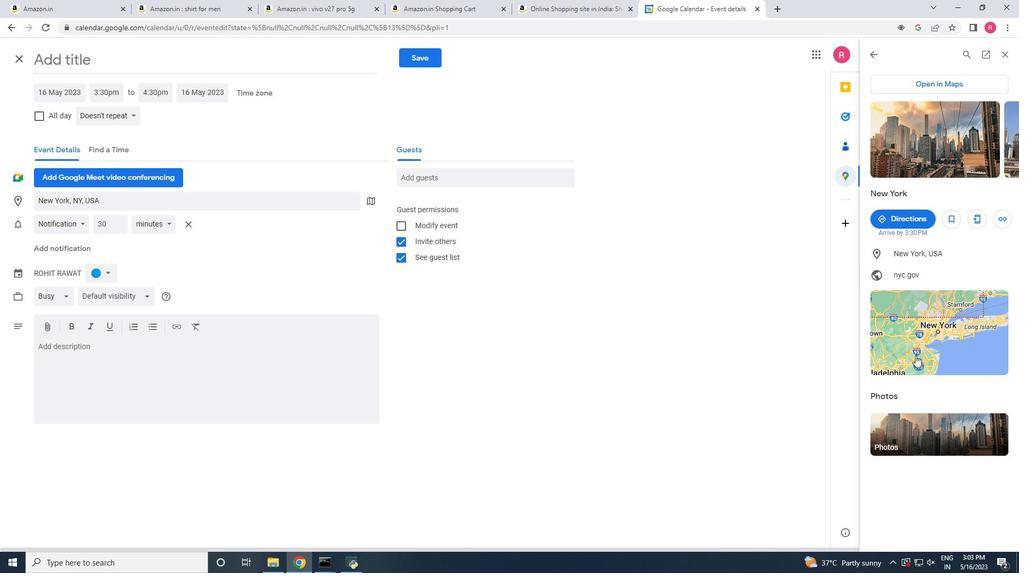 
Action: Mouse scrolled (914, 380) with delta (0, 0)
Screenshot: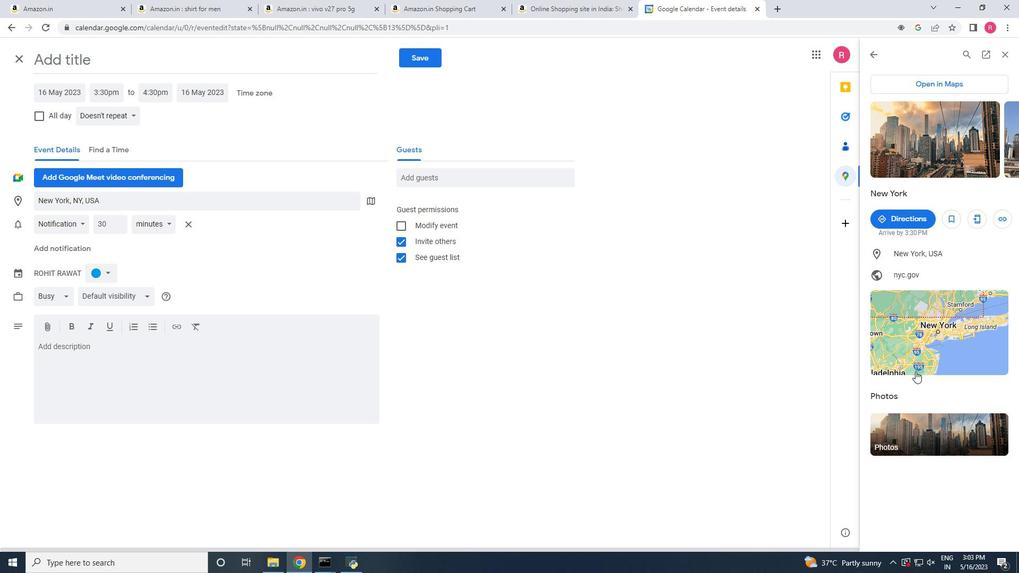 
Action: Mouse moved to (133, 252)
Screenshot: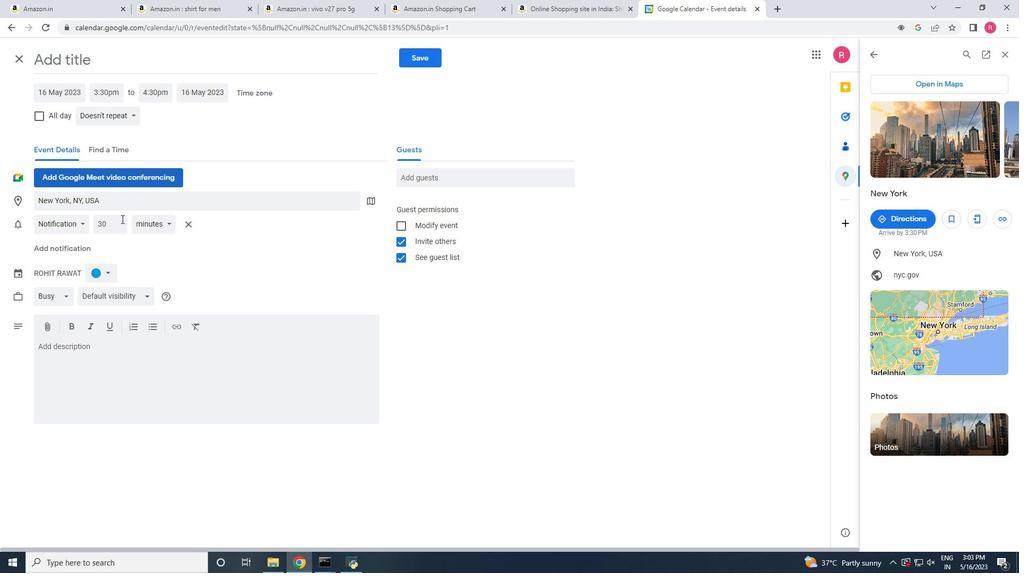 
Action: Mouse scrolled (133, 252) with delta (0, 0)
Screenshot: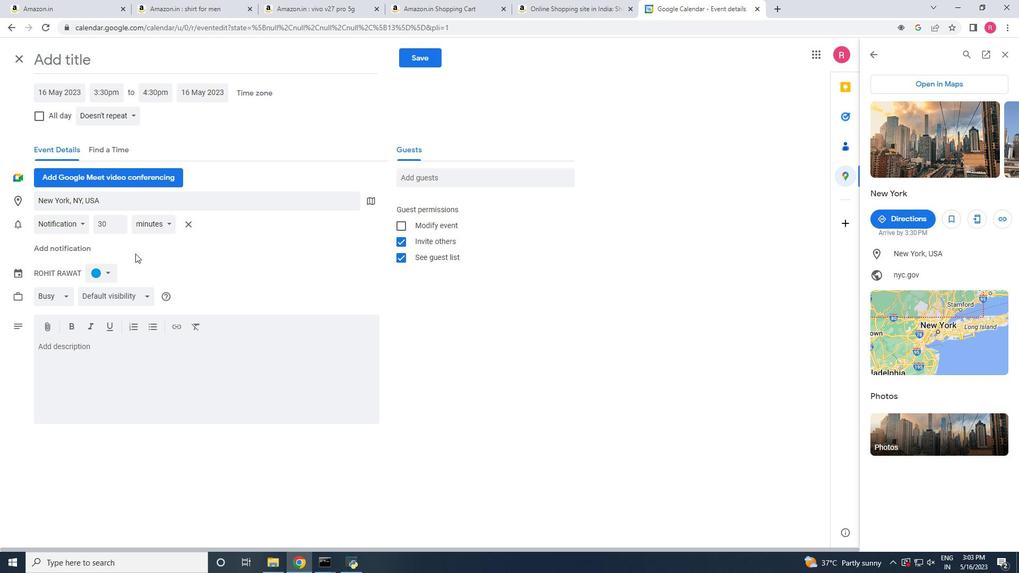 
Action: Mouse moved to (906, 328)
Screenshot: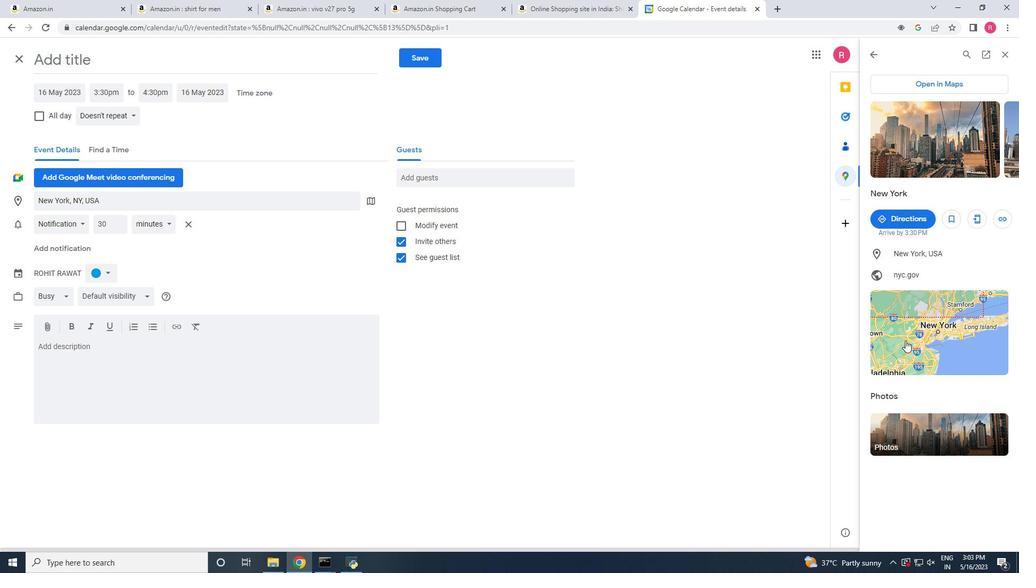 
Action: Mouse pressed left at (906, 328)
Screenshot: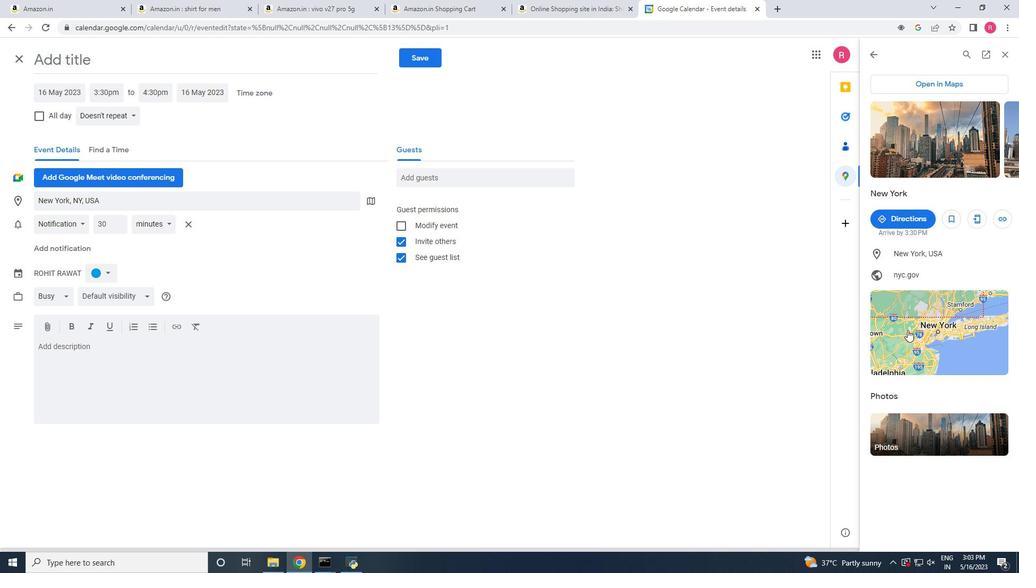 
Action: Mouse moved to (135, 179)
Screenshot: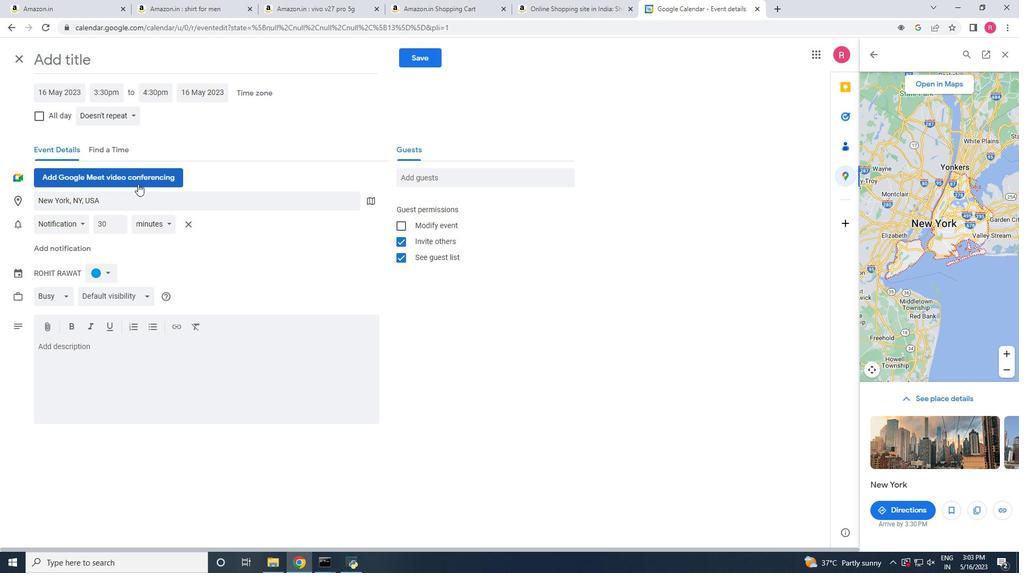 
Action: Mouse pressed left at (135, 179)
Screenshot: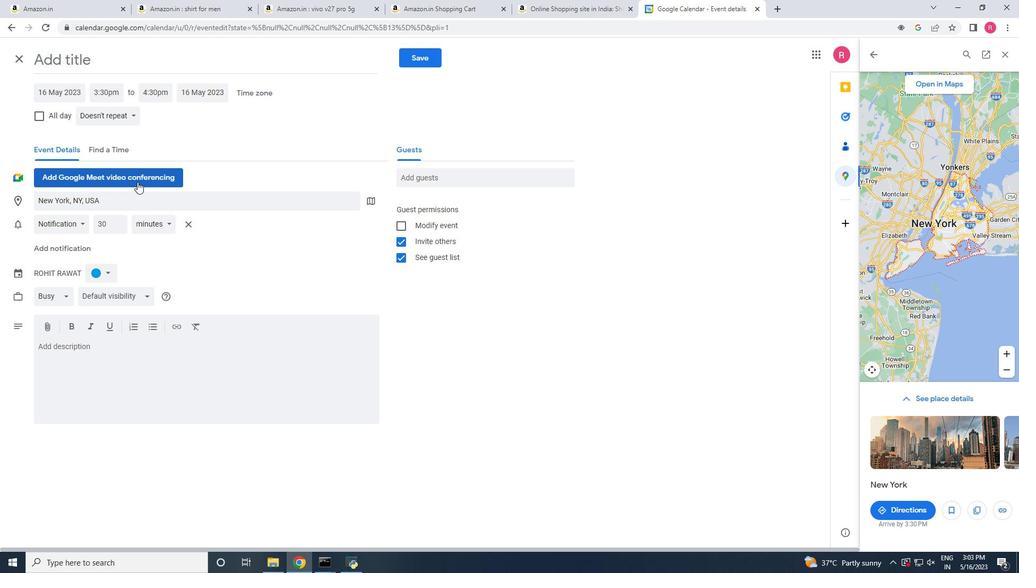 
Action: Mouse moved to (401, 221)
Screenshot: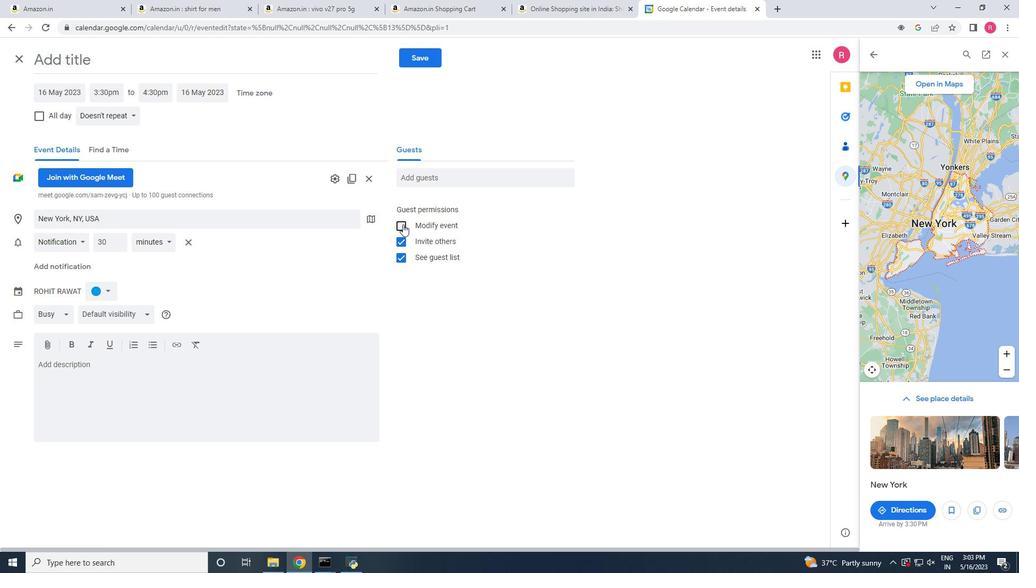 
Action: Mouse pressed left at (401, 221)
Screenshot: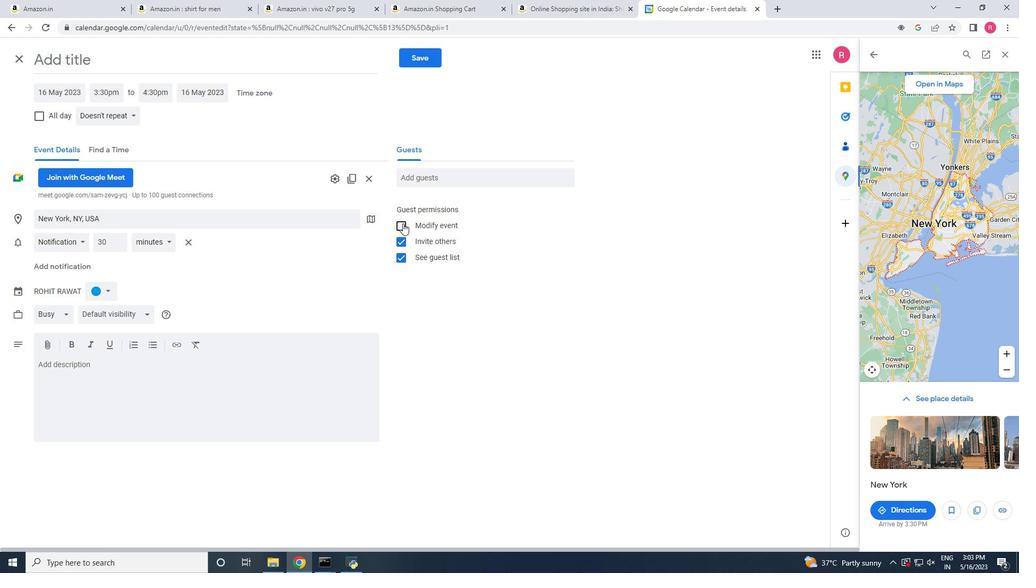
Action: Mouse moved to (336, 177)
Screenshot: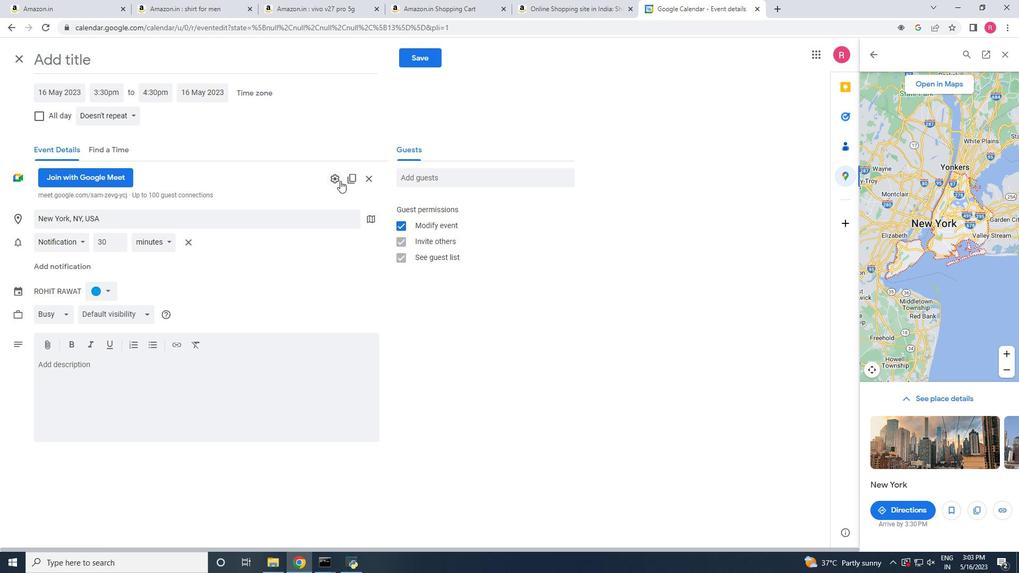 
Action: Mouse pressed left at (336, 177)
Screenshot: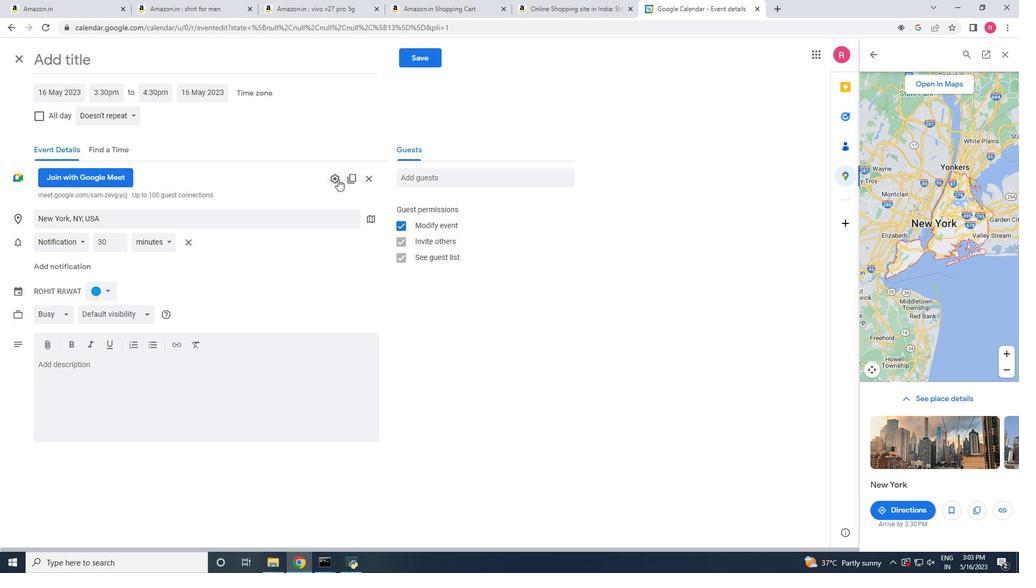 
Action: Mouse moved to (704, 464)
Screenshot: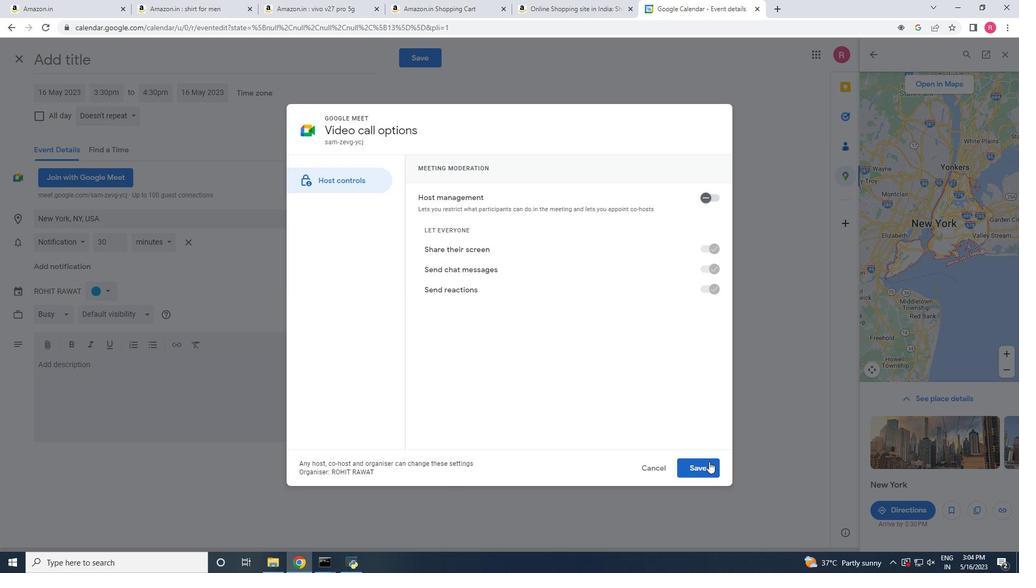 
Action: Mouse pressed left at (704, 464)
Screenshot: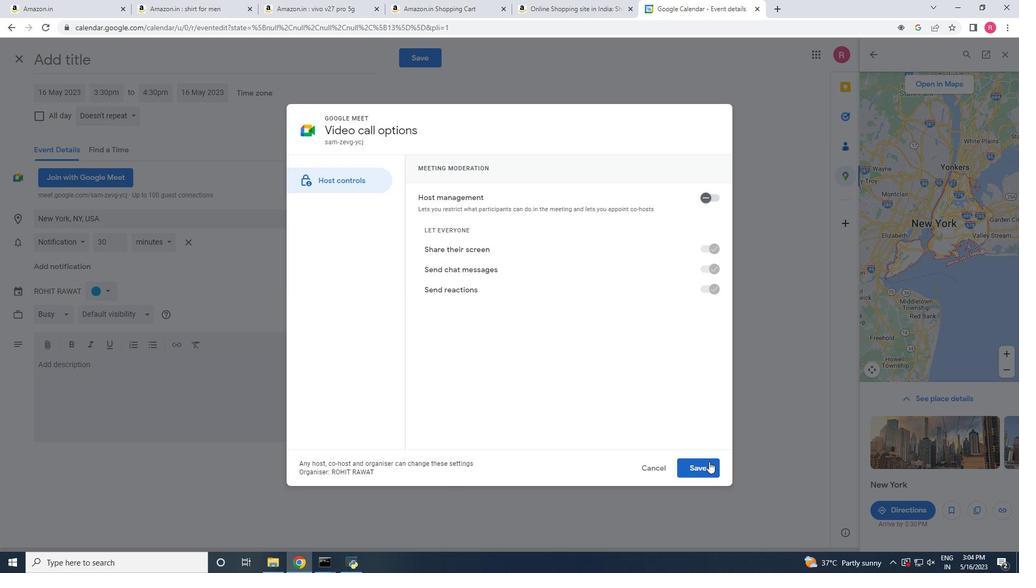 
Action: Mouse moved to (127, 172)
Screenshot: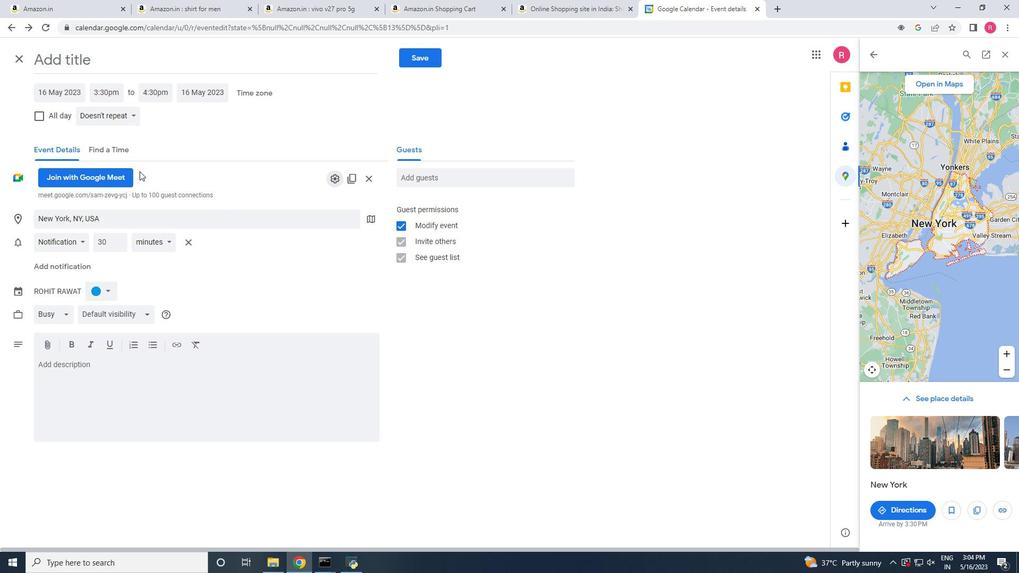 
Action: Mouse pressed left at (127, 172)
Screenshot: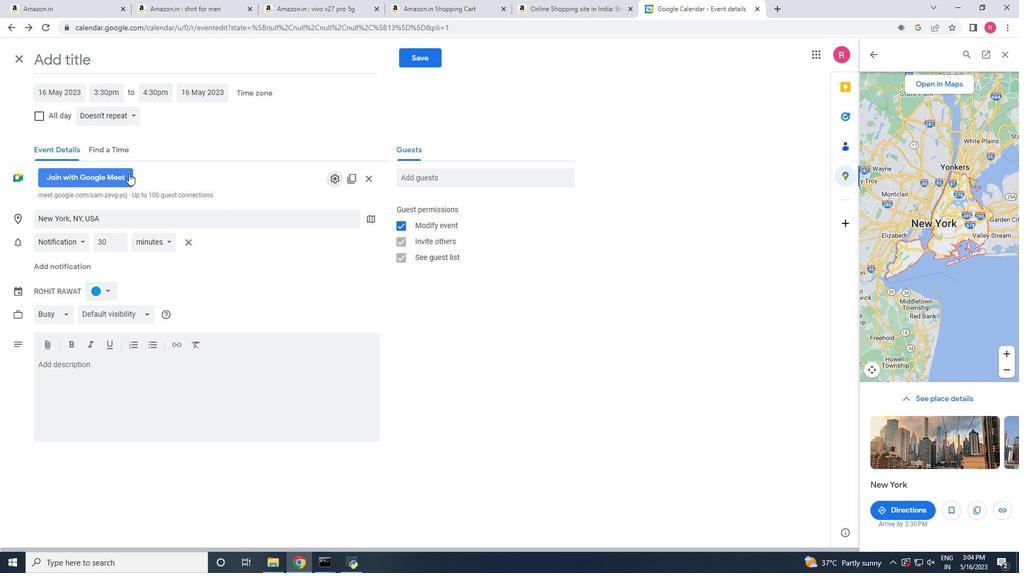 
Action: Mouse moved to (200, 90)
Screenshot: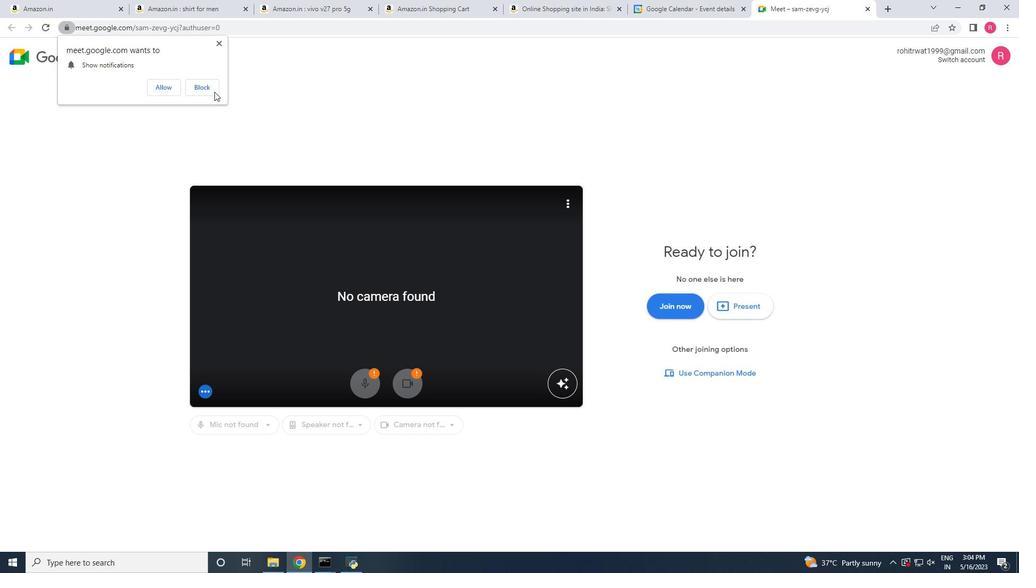 
Action: Mouse pressed left at (200, 90)
Screenshot: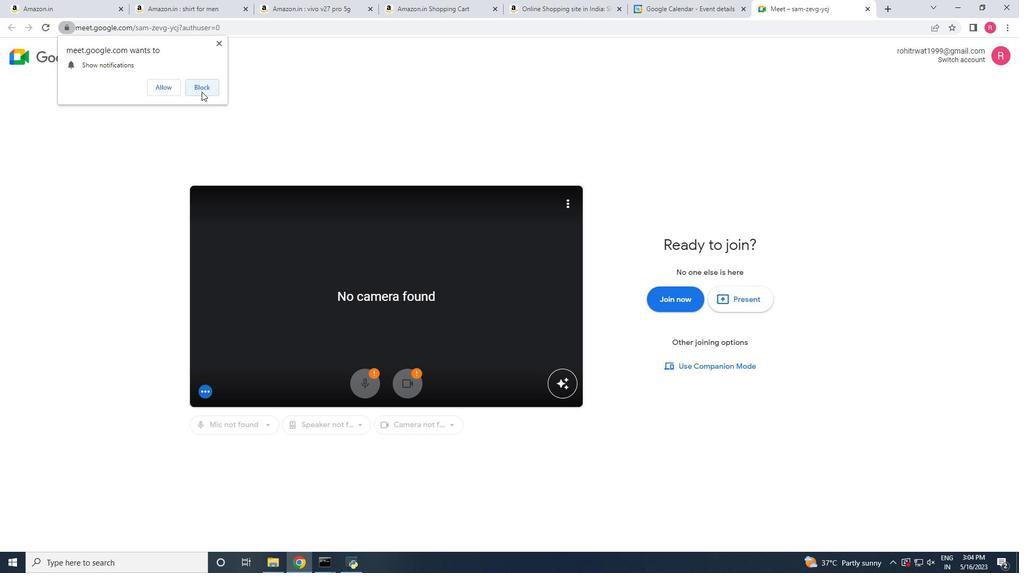 
Action: Mouse moved to (535, 219)
Screenshot: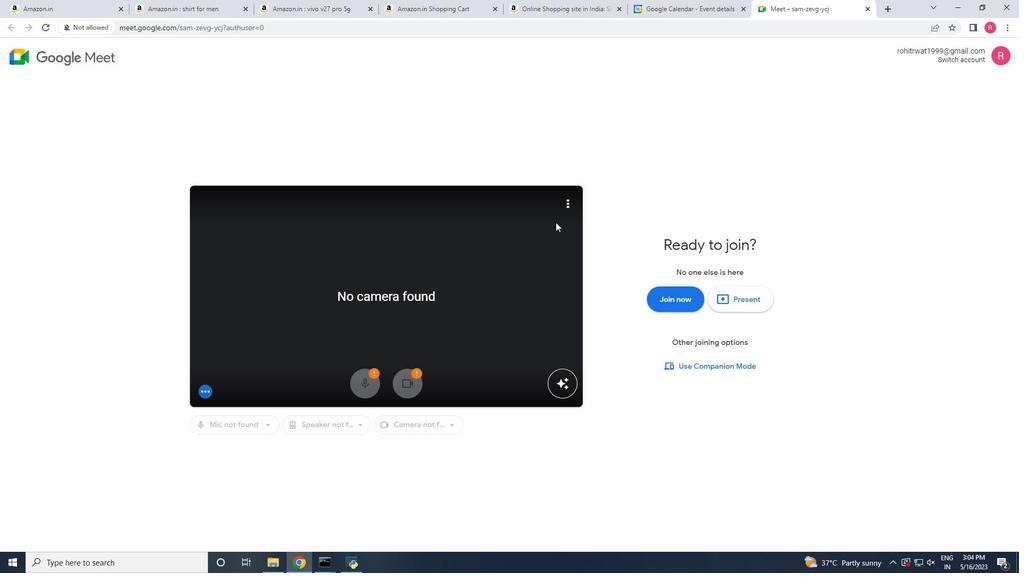 
